 Task: Create a due date automation trigger when advanced on, the moment a card is due add fields with custom field "Resume" set to a date less than 1 days from now.
Action: Mouse moved to (903, 273)
Screenshot: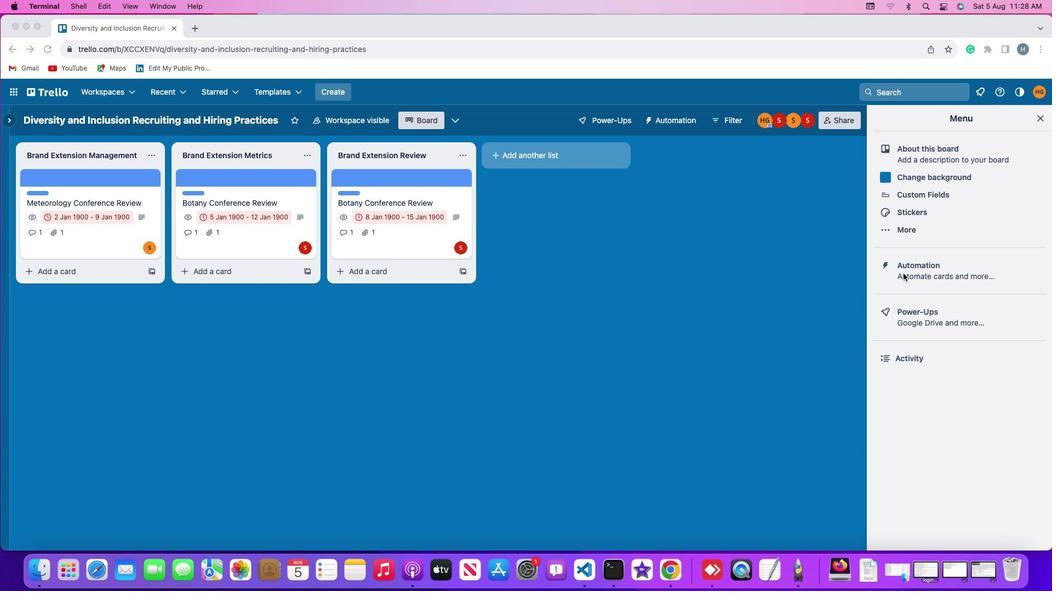 
Action: Mouse pressed left at (903, 273)
Screenshot: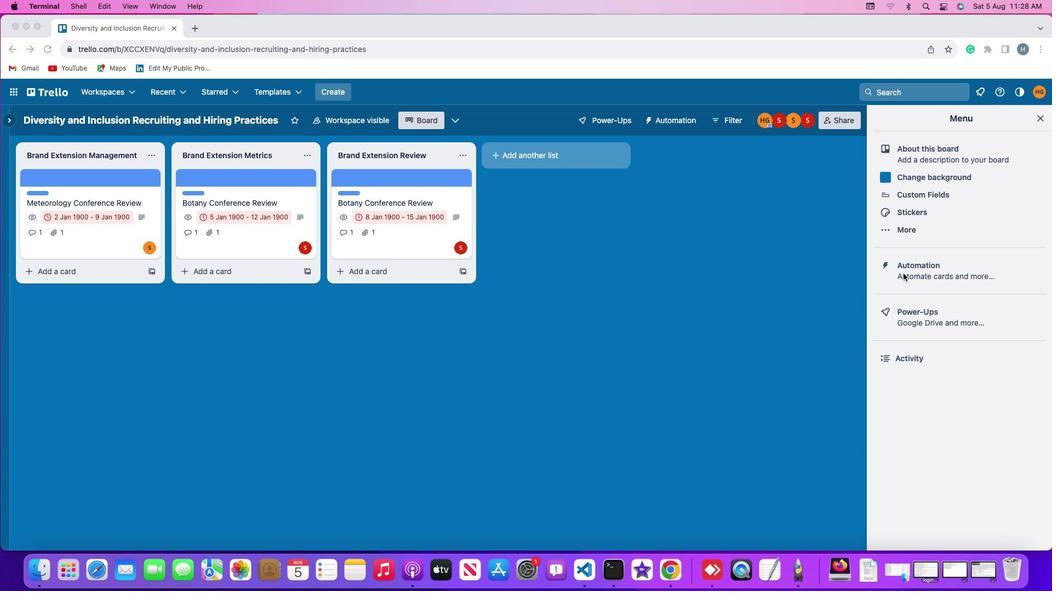 
Action: Mouse pressed left at (903, 273)
Screenshot: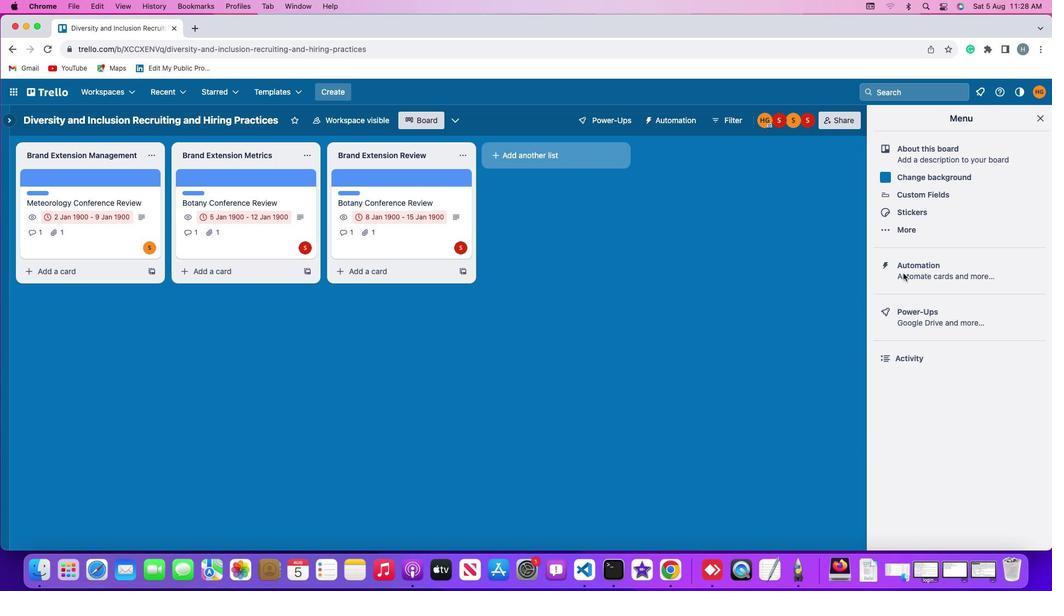 
Action: Mouse moved to (54, 254)
Screenshot: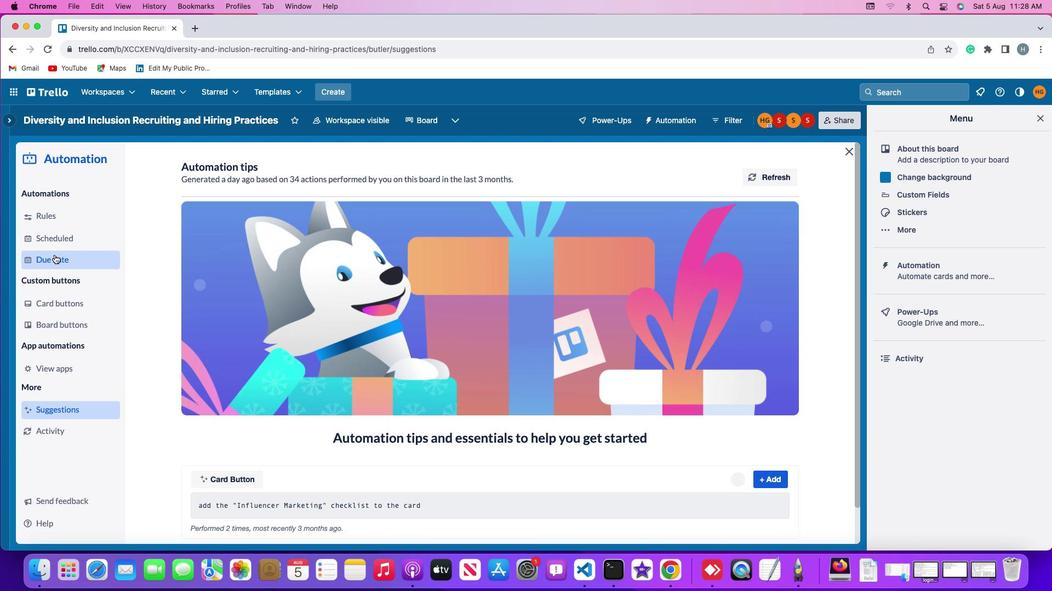
Action: Mouse pressed left at (54, 254)
Screenshot: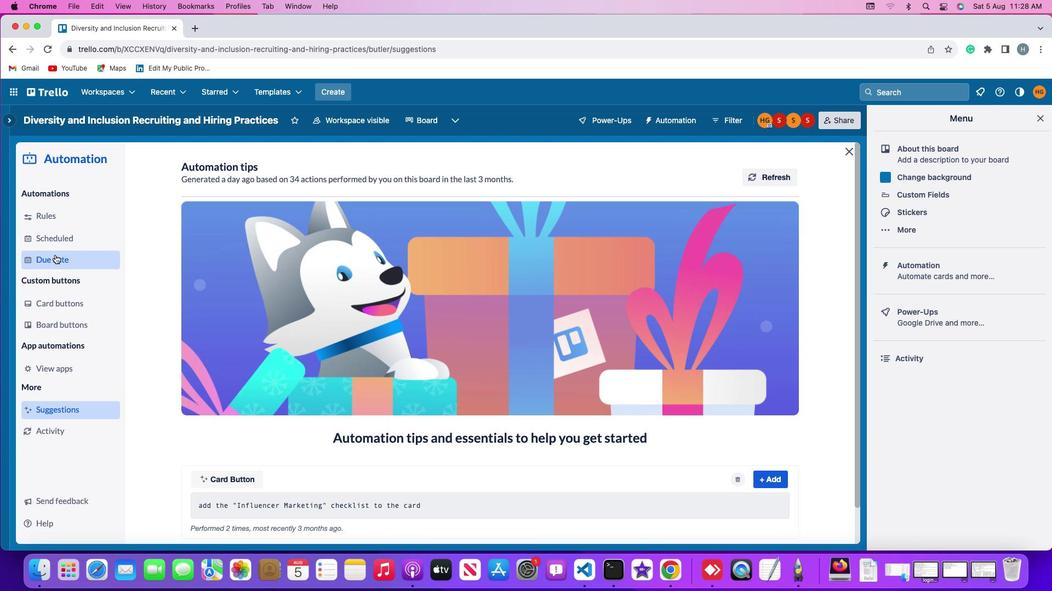 
Action: Mouse moved to (750, 170)
Screenshot: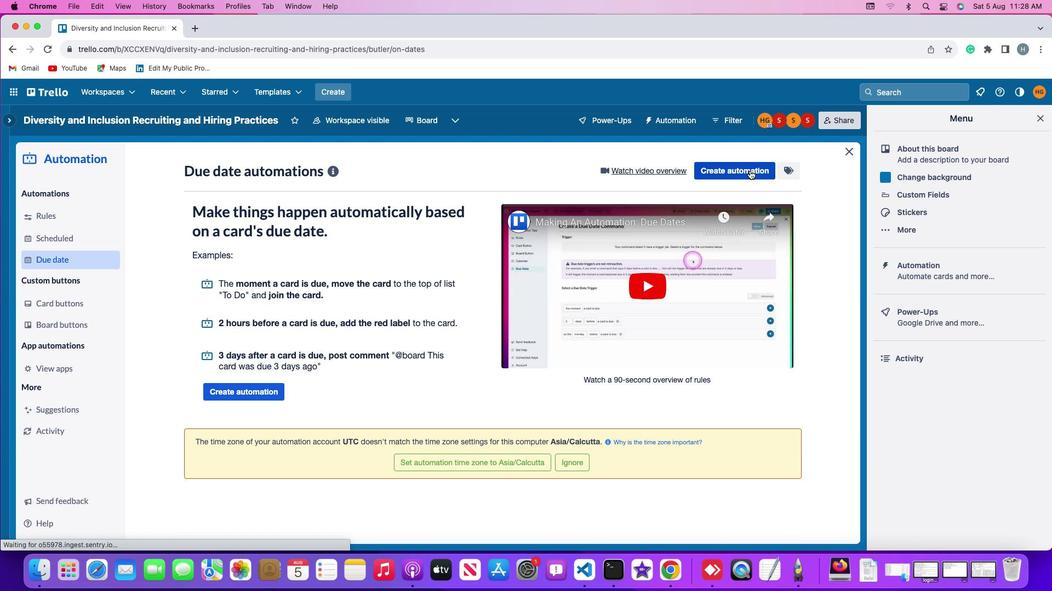 
Action: Mouse pressed left at (750, 170)
Screenshot: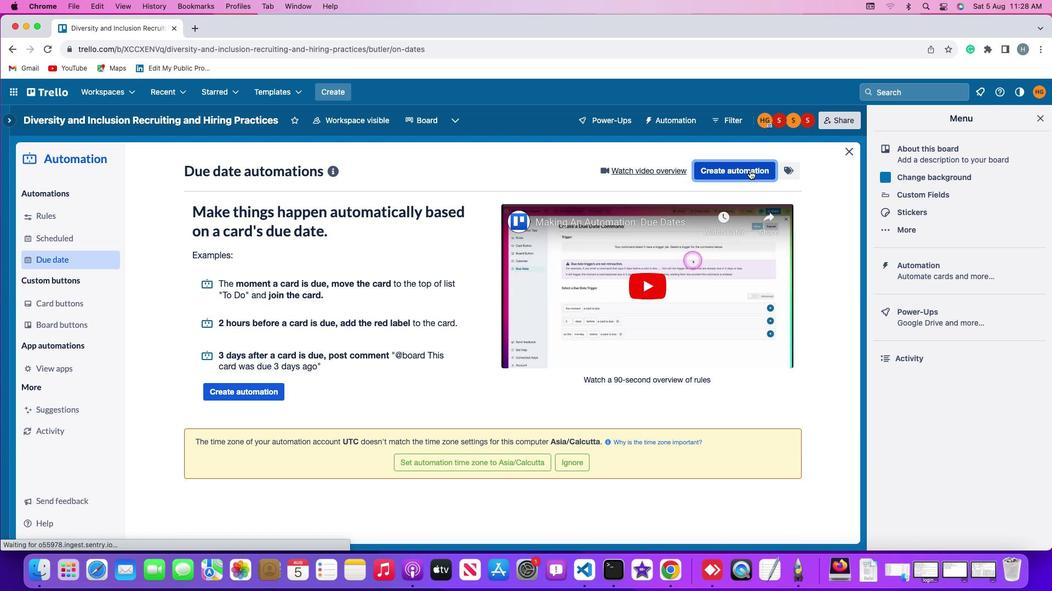 
Action: Mouse moved to (460, 276)
Screenshot: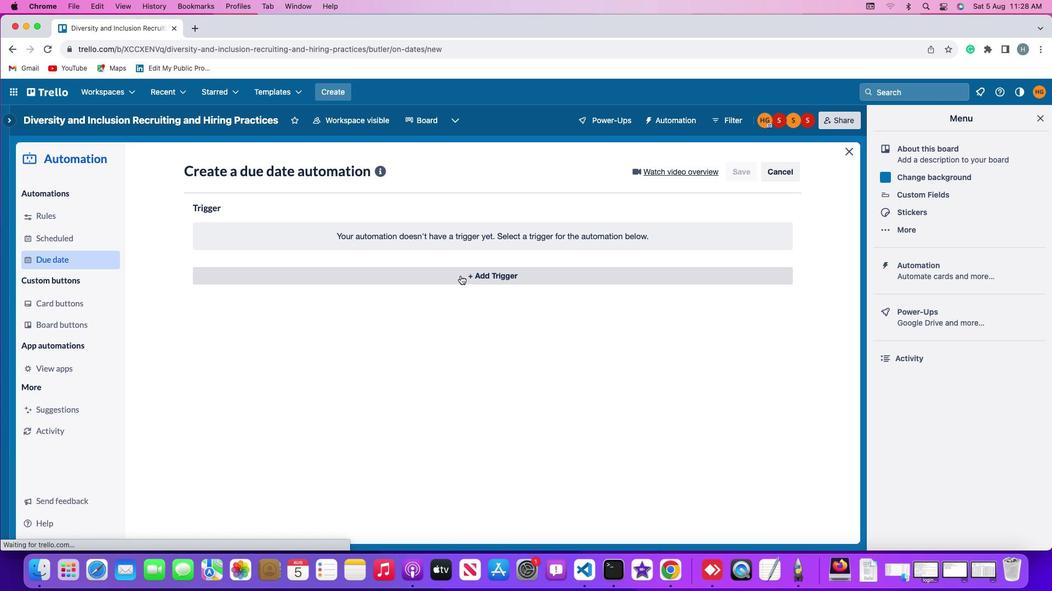 
Action: Mouse pressed left at (460, 276)
Screenshot: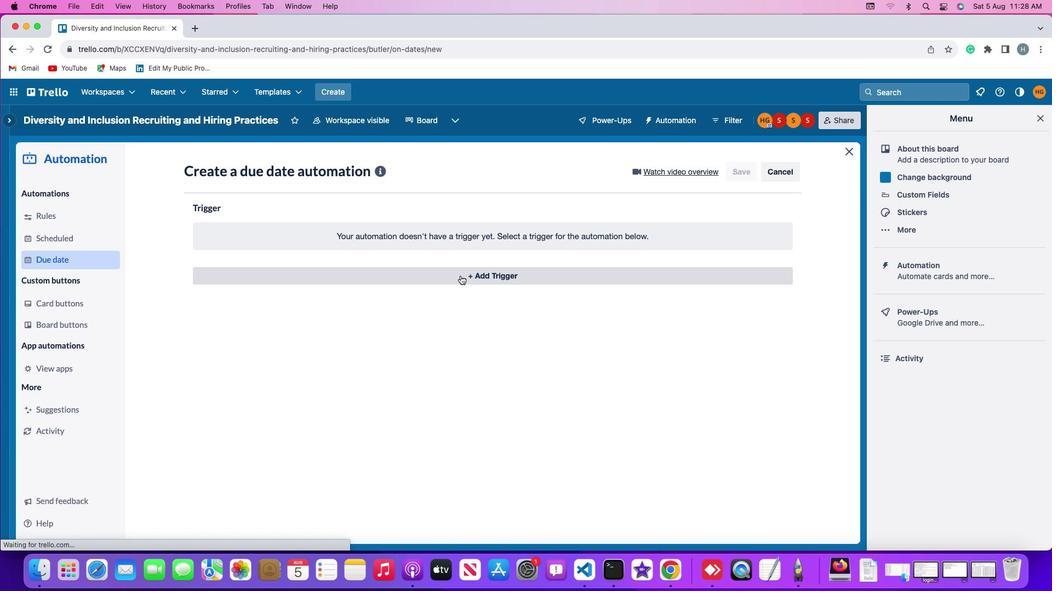 
Action: Mouse moved to (237, 400)
Screenshot: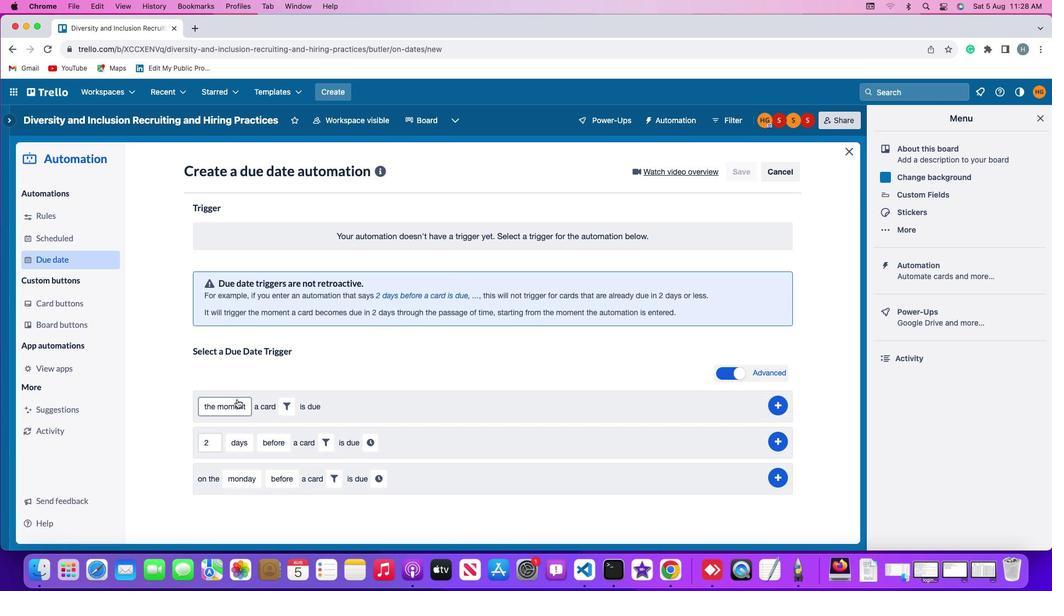
Action: Mouse pressed left at (237, 400)
Screenshot: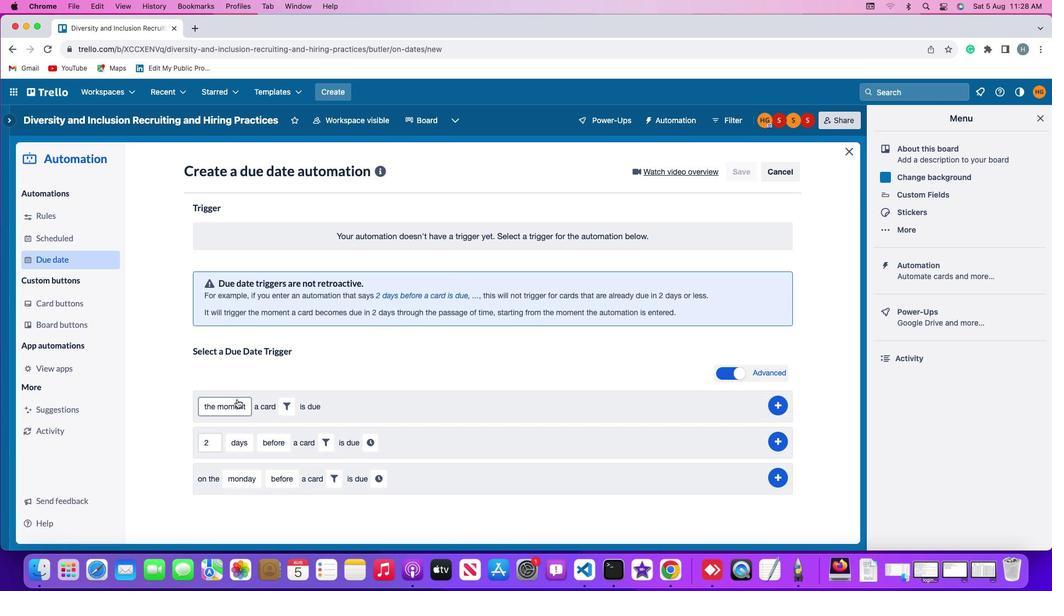 
Action: Mouse moved to (236, 423)
Screenshot: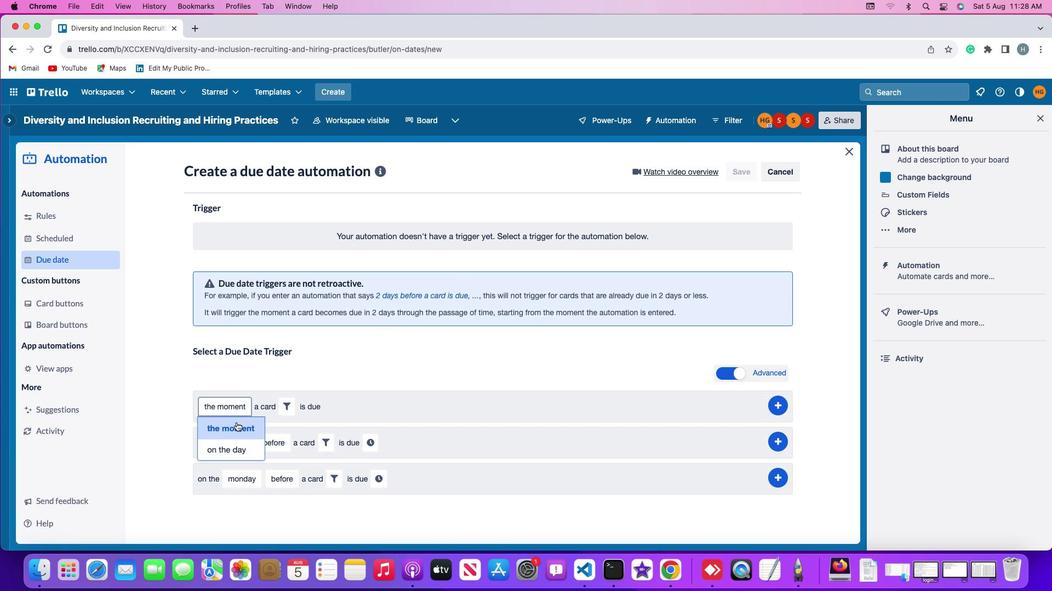 
Action: Mouse pressed left at (236, 423)
Screenshot: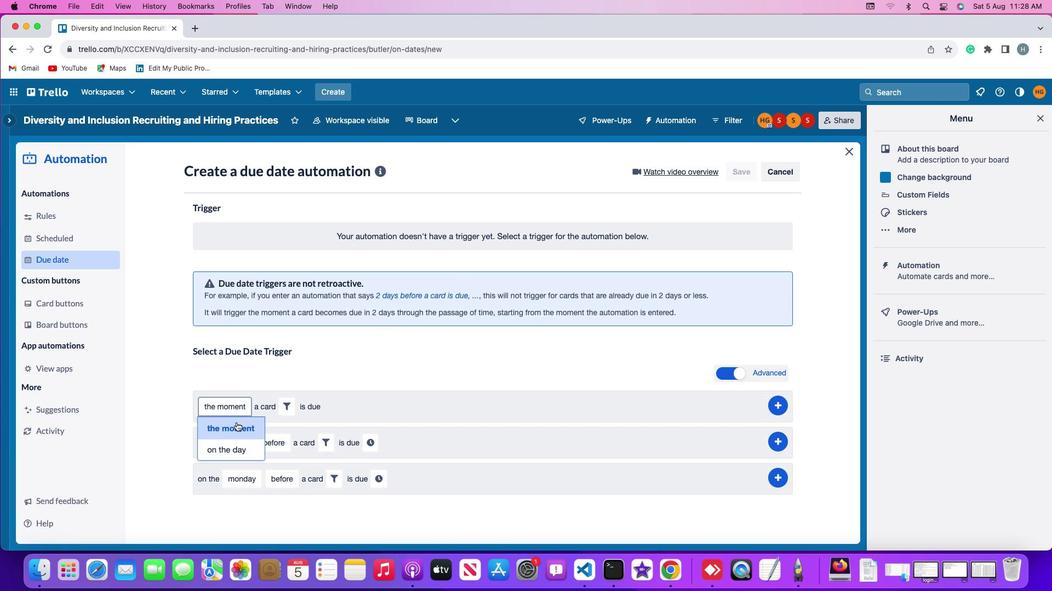 
Action: Mouse moved to (290, 405)
Screenshot: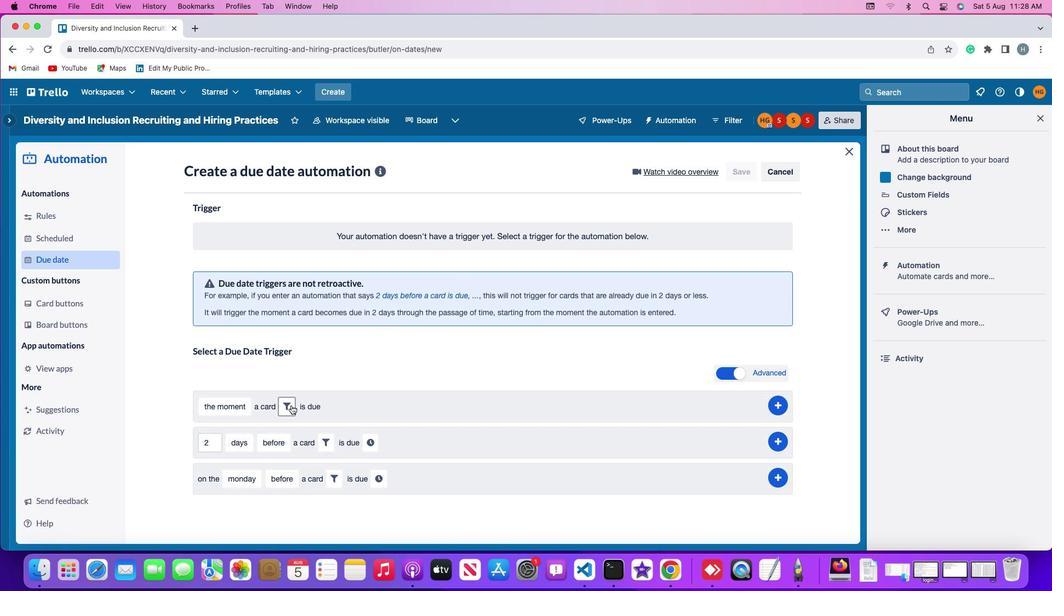 
Action: Mouse pressed left at (290, 405)
Screenshot: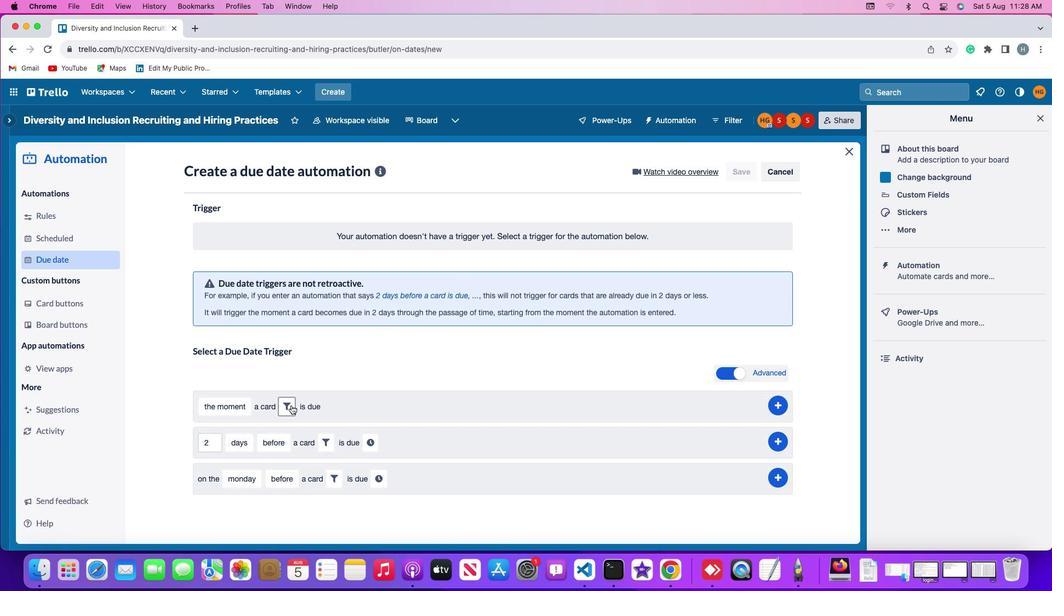 
Action: Mouse moved to (472, 437)
Screenshot: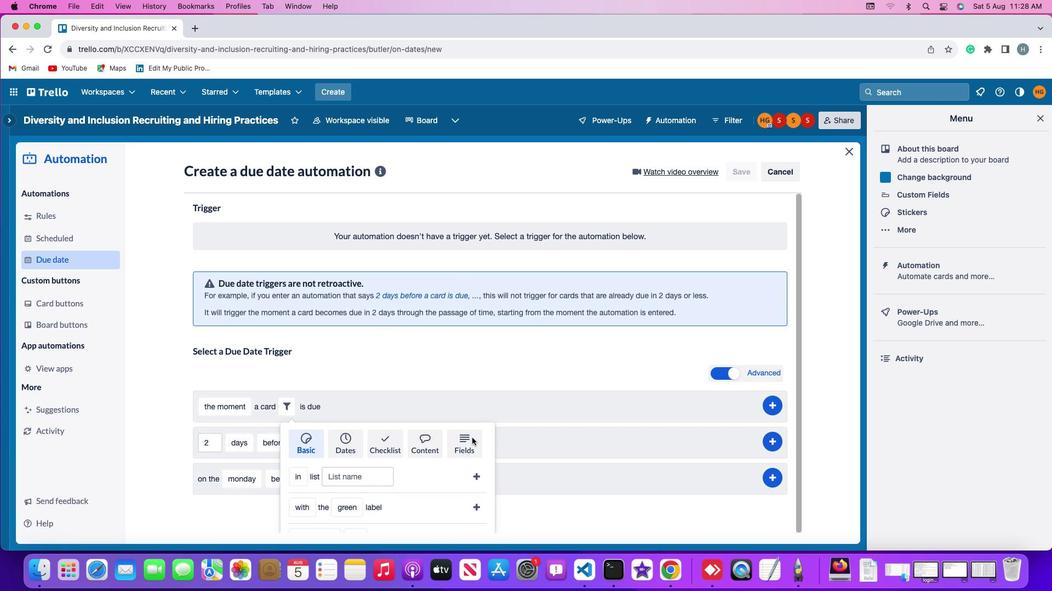 
Action: Mouse pressed left at (472, 437)
Screenshot: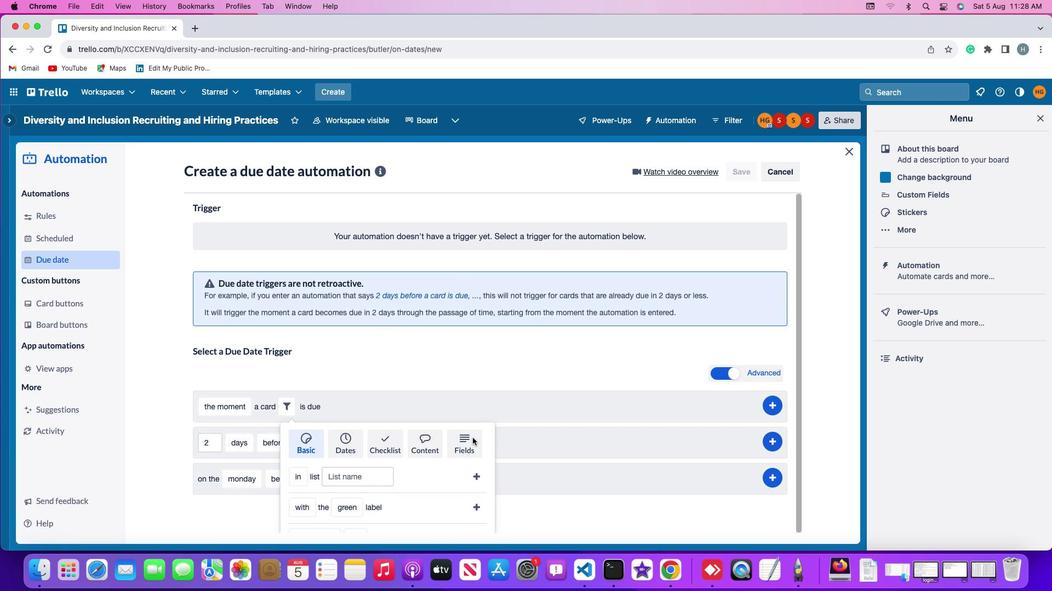 
Action: Mouse moved to (458, 444)
Screenshot: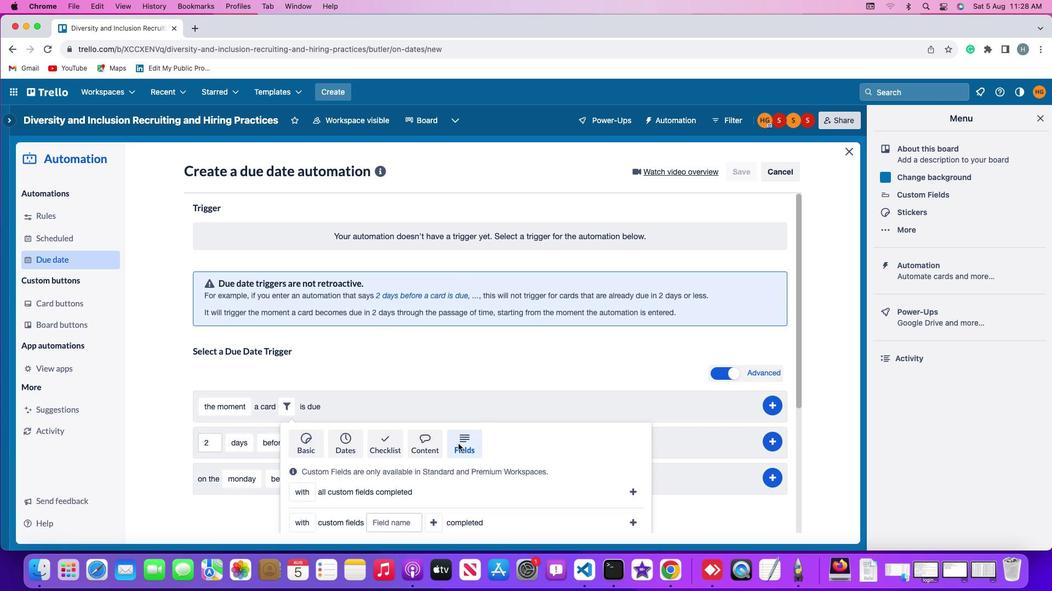 
Action: Mouse scrolled (458, 444) with delta (0, 0)
Screenshot: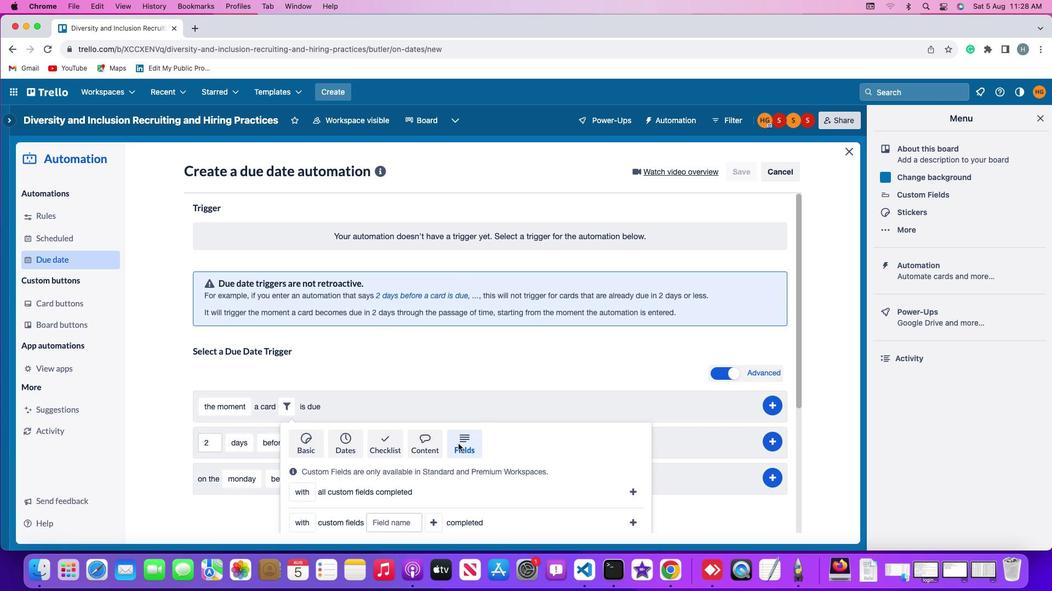 
Action: Mouse scrolled (458, 444) with delta (0, 0)
Screenshot: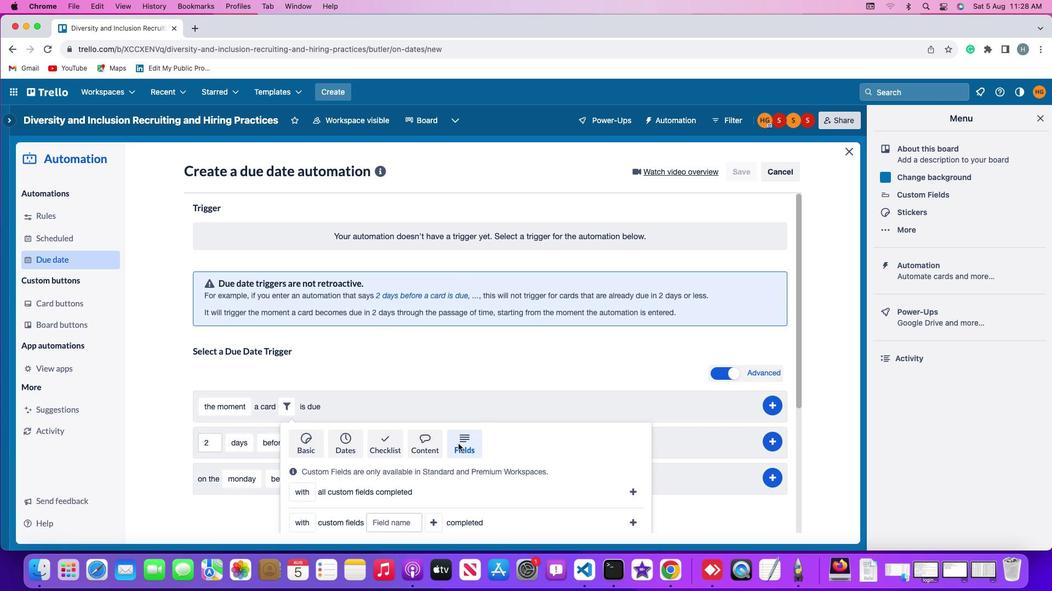 
Action: Mouse scrolled (458, 444) with delta (0, -1)
Screenshot: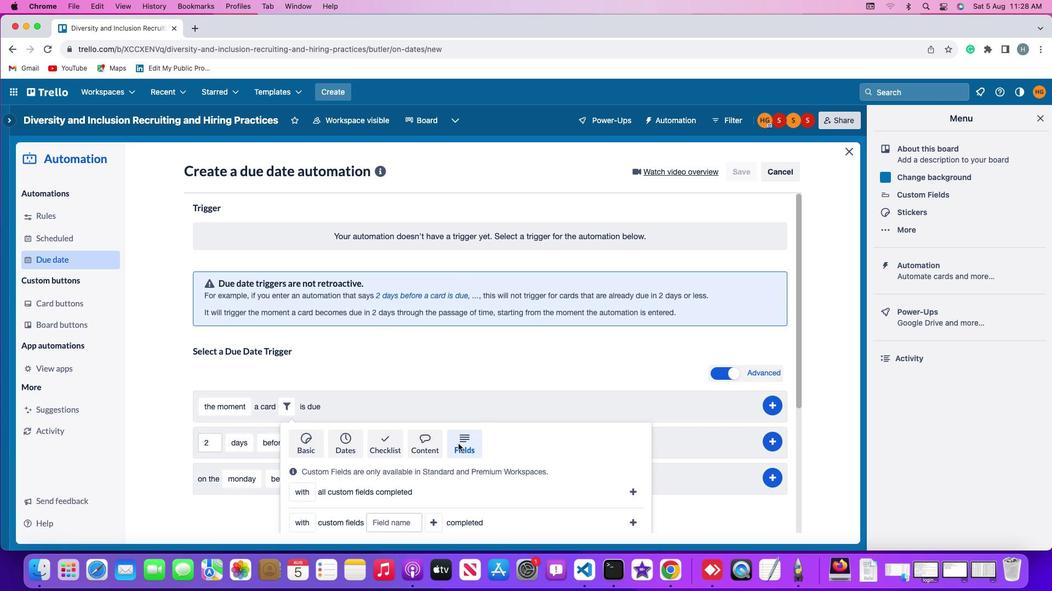 
Action: Mouse scrolled (458, 444) with delta (0, -2)
Screenshot: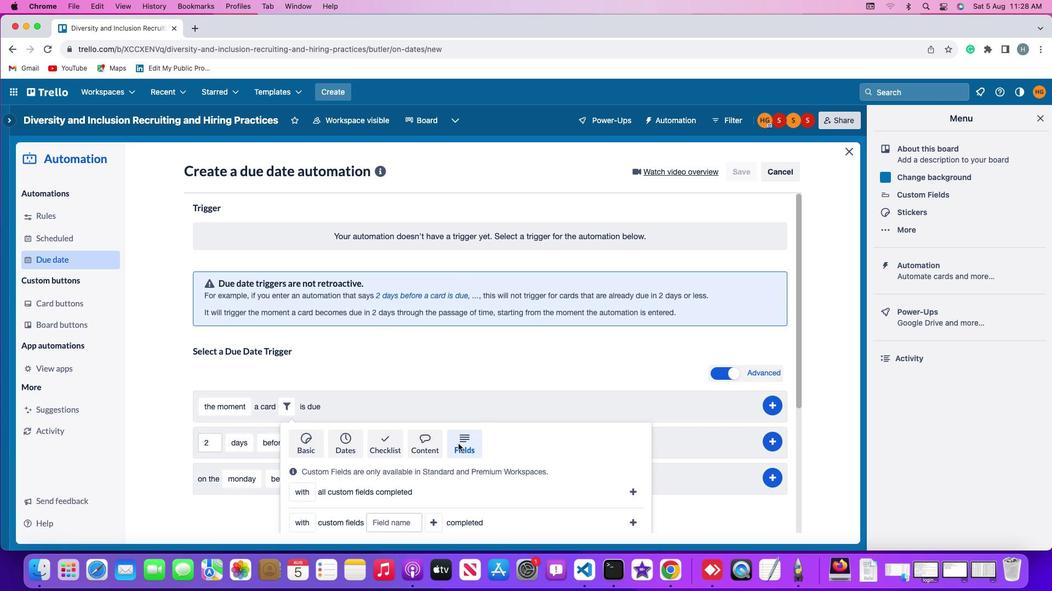 
Action: Mouse scrolled (458, 444) with delta (0, -3)
Screenshot: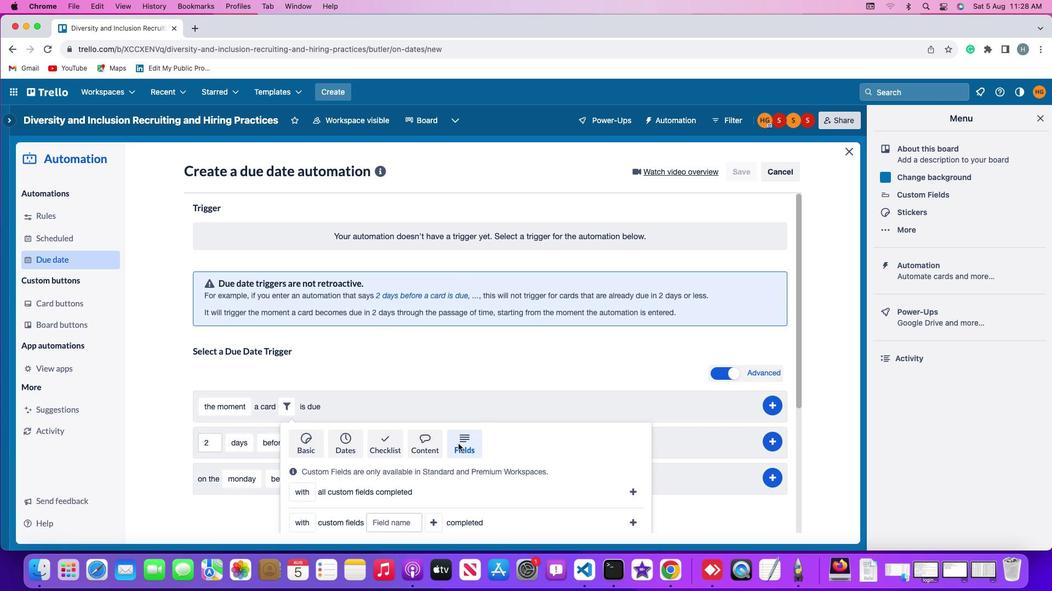 
Action: Mouse scrolled (458, 444) with delta (0, -3)
Screenshot: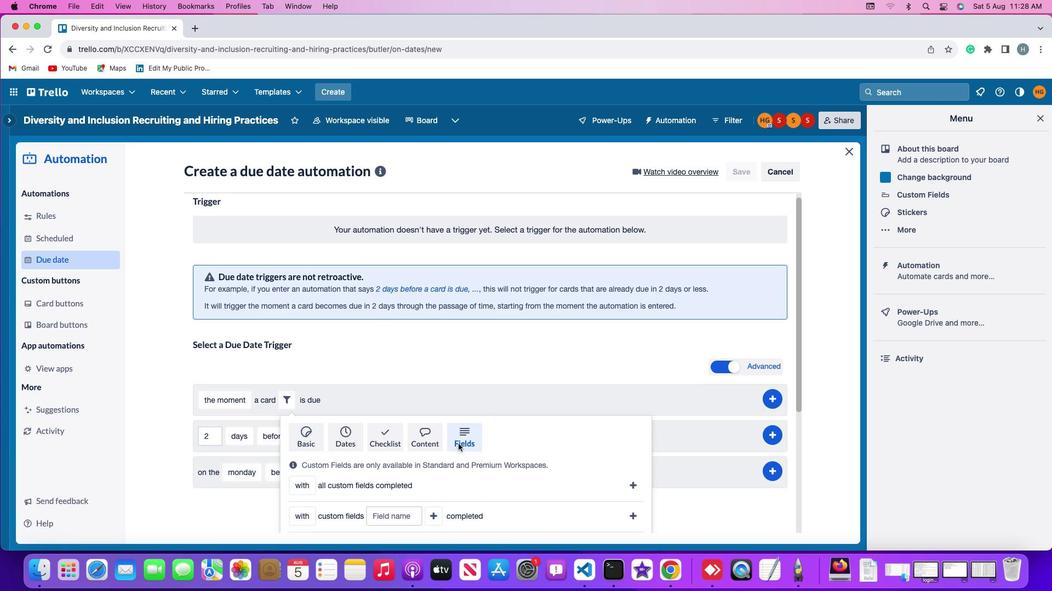 
Action: Mouse scrolled (458, 444) with delta (0, -3)
Screenshot: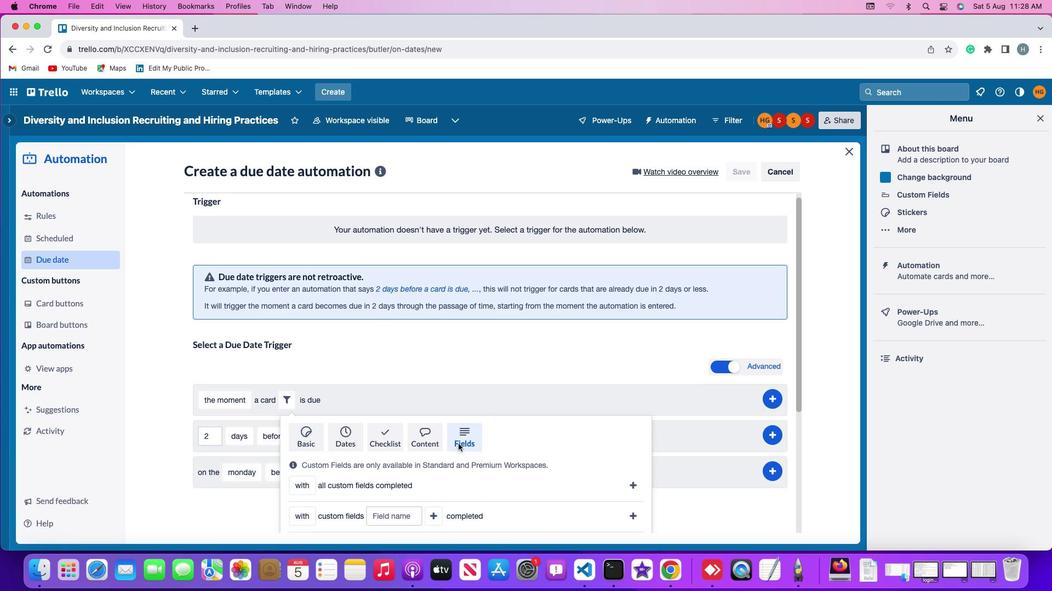 
Action: Mouse scrolled (458, 444) with delta (0, 0)
Screenshot: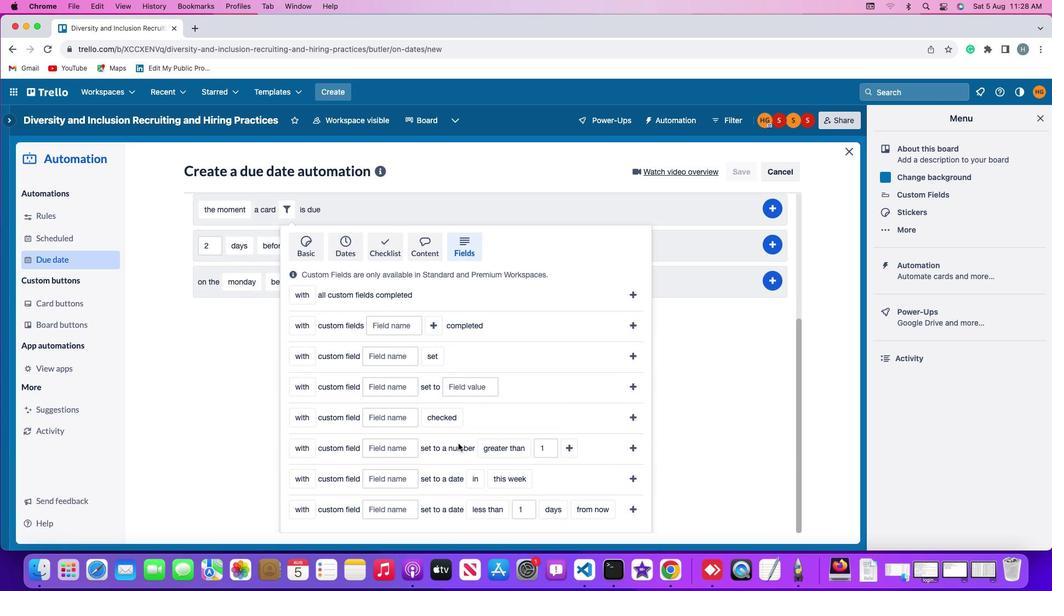 
Action: Mouse scrolled (458, 444) with delta (0, 0)
Screenshot: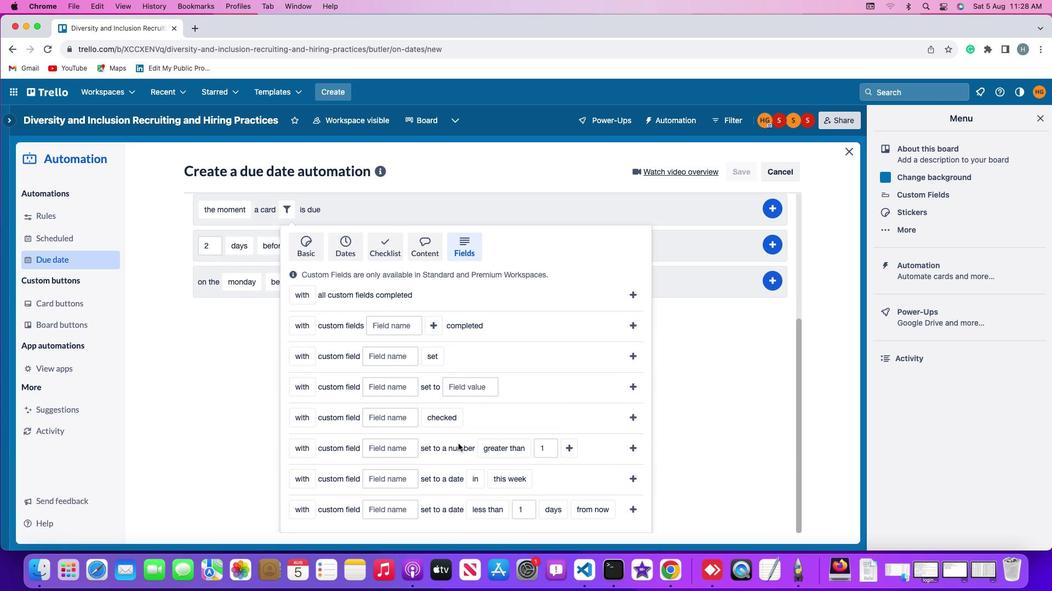 
Action: Mouse scrolled (458, 444) with delta (0, -1)
Screenshot: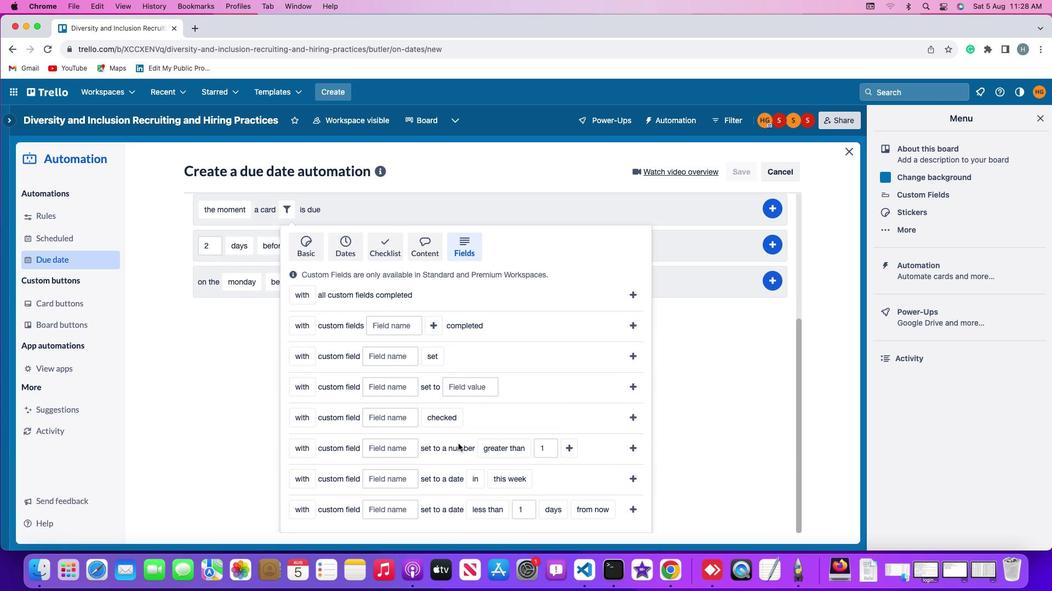 
Action: Mouse scrolled (458, 444) with delta (0, -2)
Screenshot: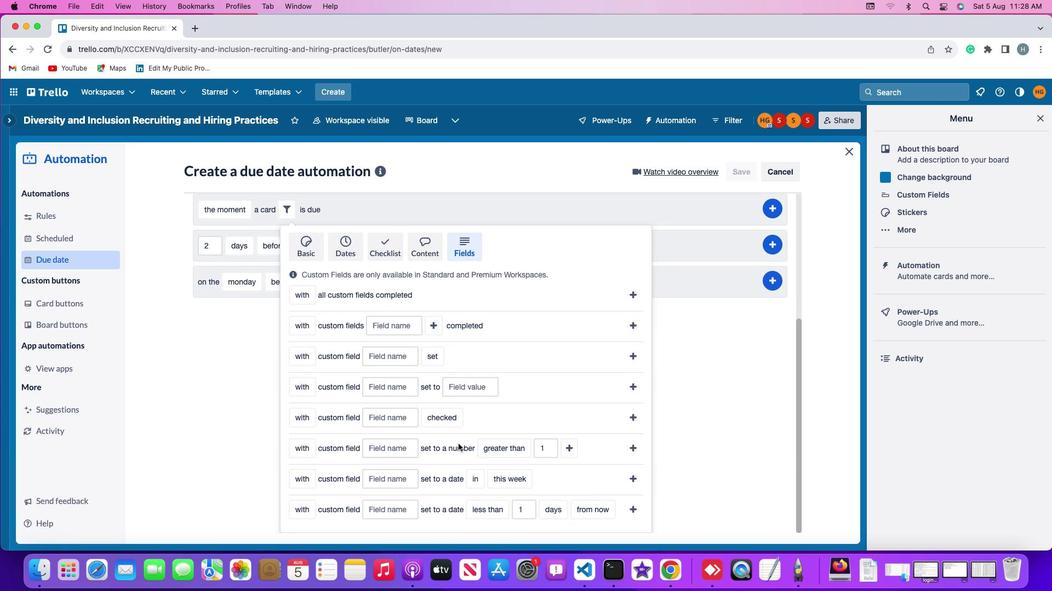 
Action: Mouse scrolled (458, 444) with delta (0, -3)
Screenshot: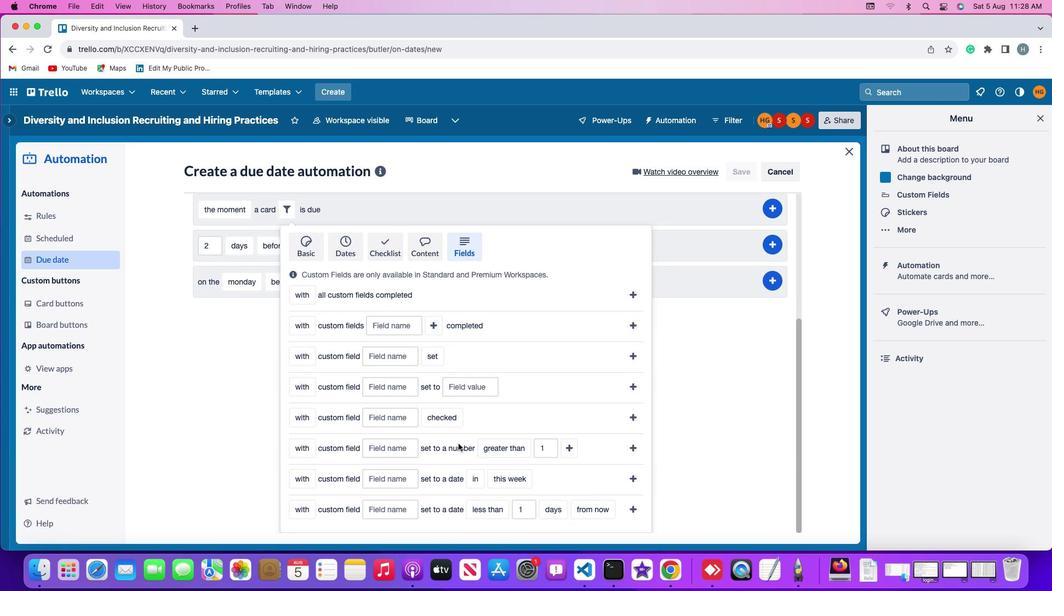 
Action: Mouse moved to (298, 509)
Screenshot: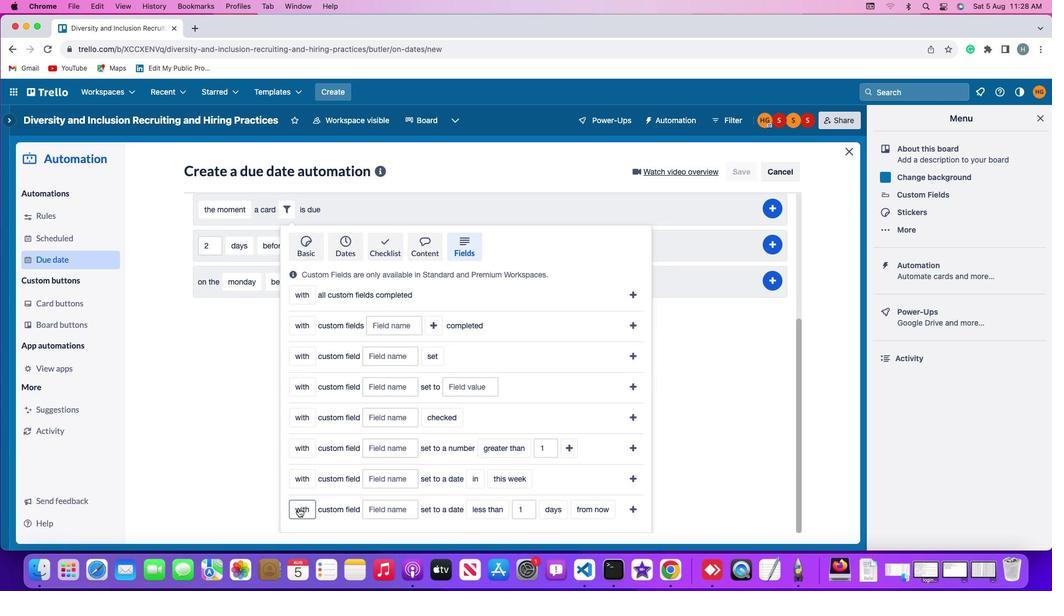 
Action: Mouse pressed left at (298, 509)
Screenshot: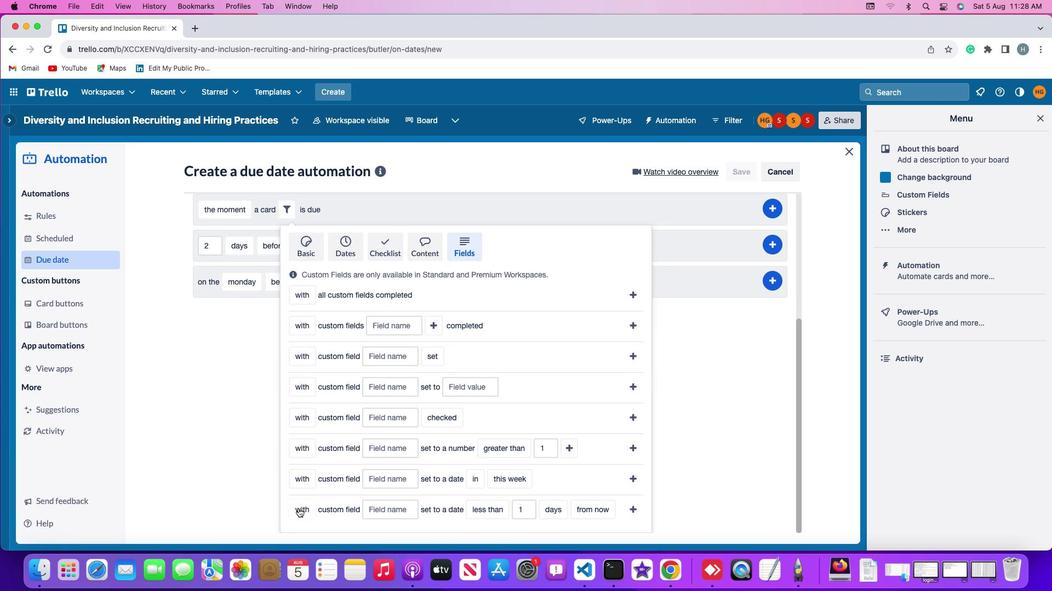 
Action: Mouse moved to (314, 463)
Screenshot: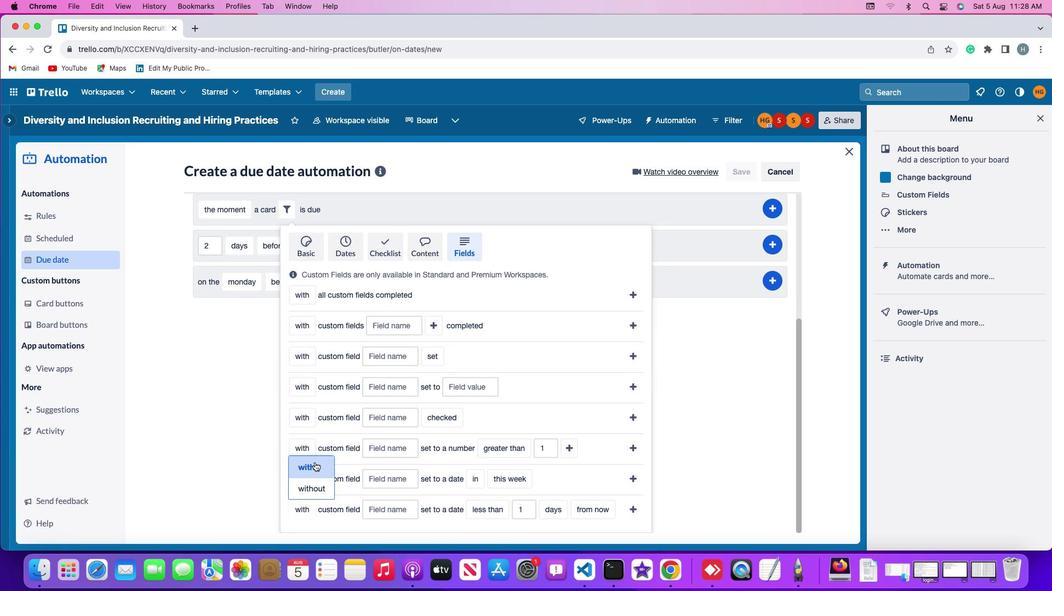 
Action: Mouse pressed left at (314, 463)
Screenshot: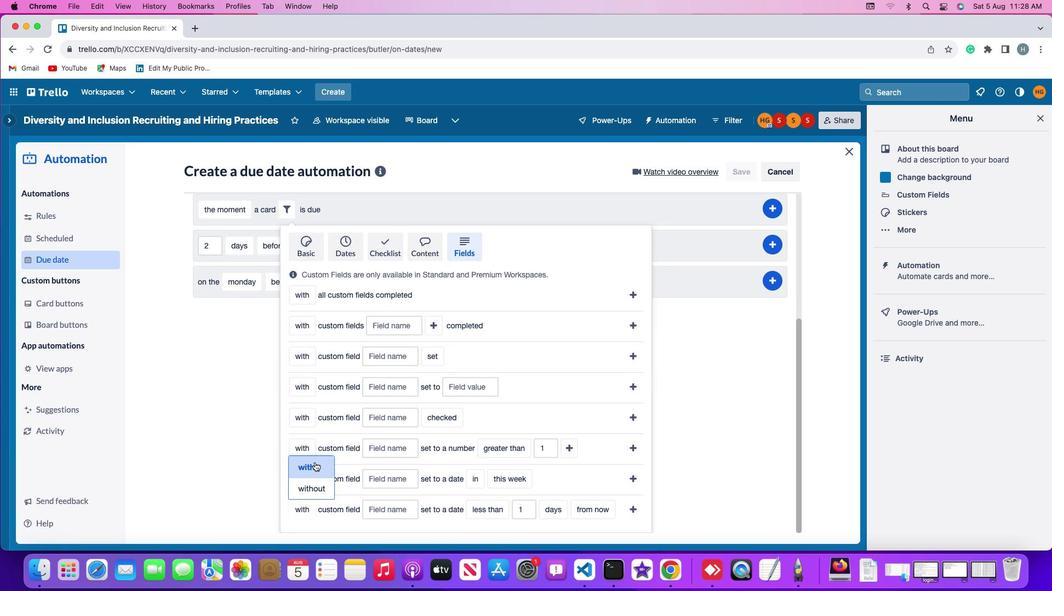 
Action: Mouse moved to (386, 513)
Screenshot: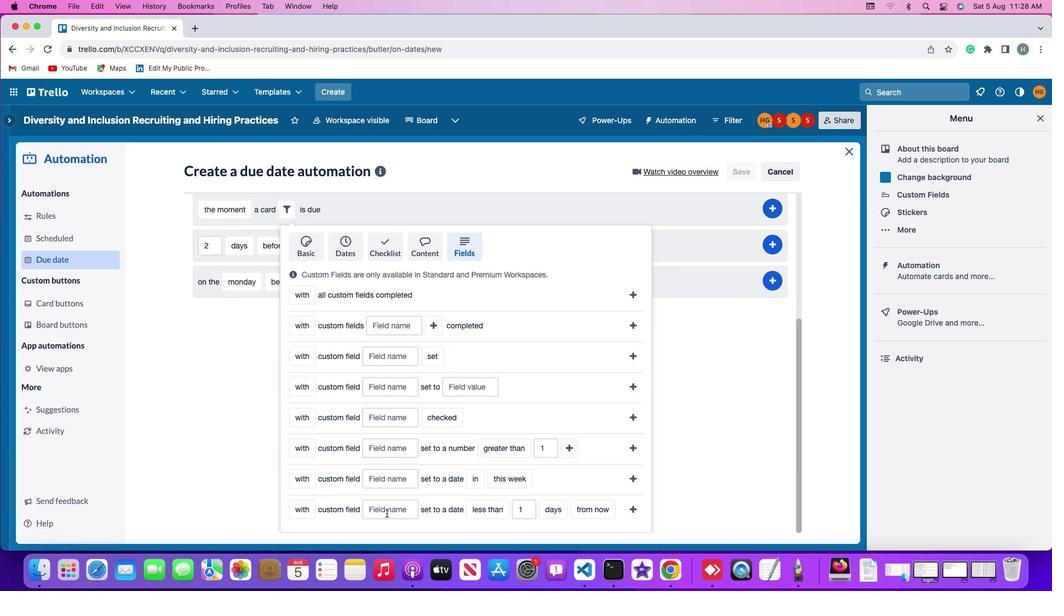 
Action: Mouse pressed left at (386, 513)
Screenshot: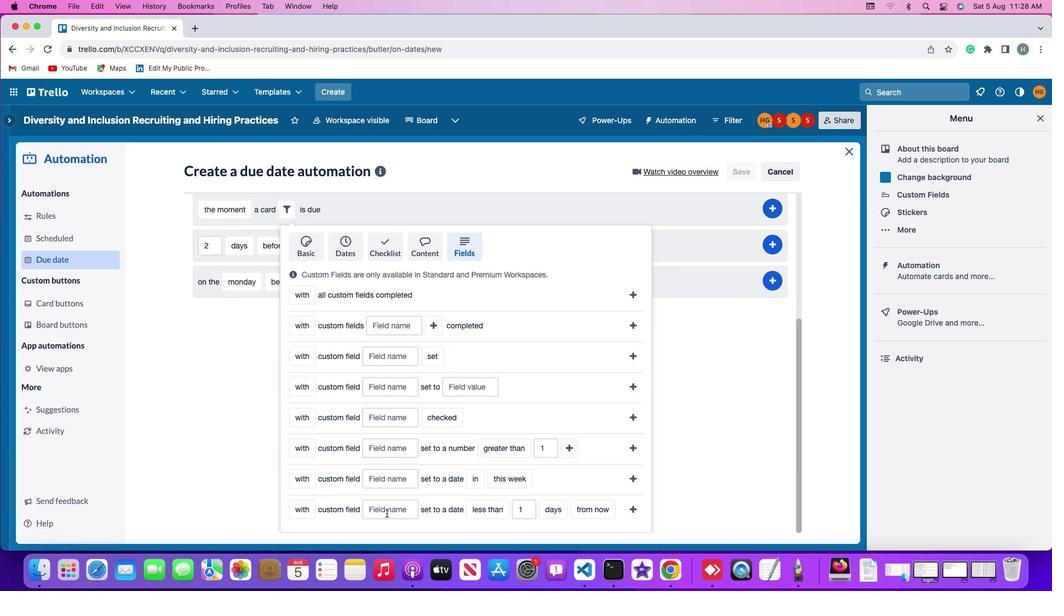 
Action: Mouse moved to (386, 513)
Screenshot: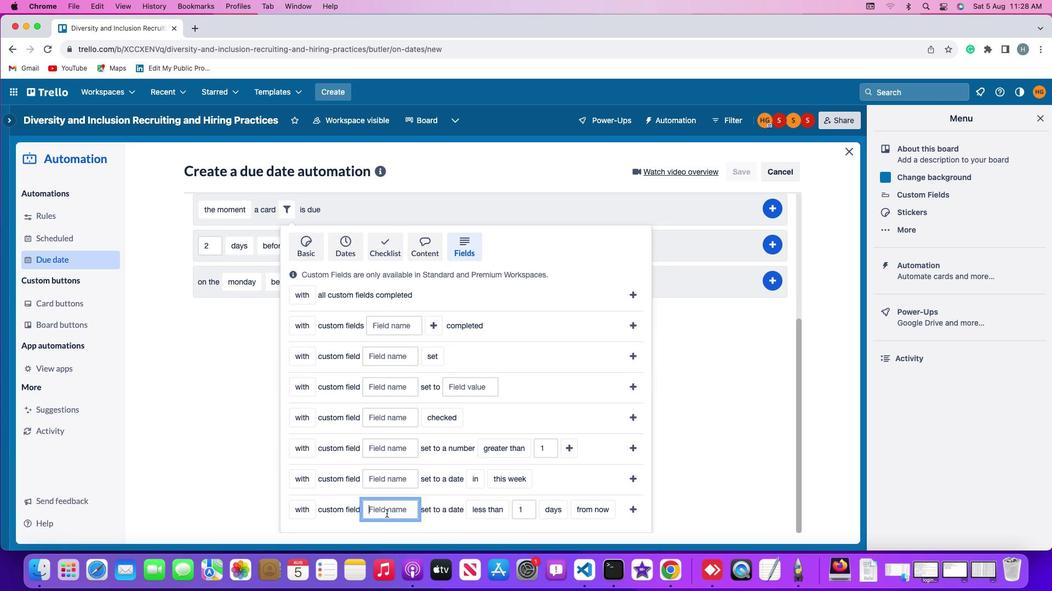 
Action: Key pressed Key.shift'R''e''s''u''m''e'
Screenshot: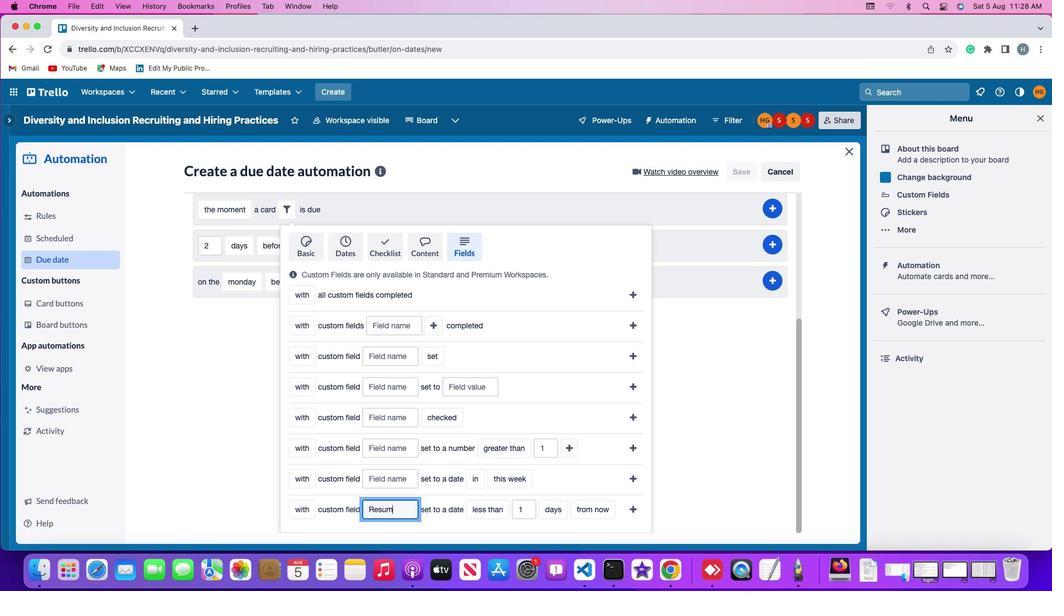 
Action: Mouse moved to (493, 509)
Screenshot: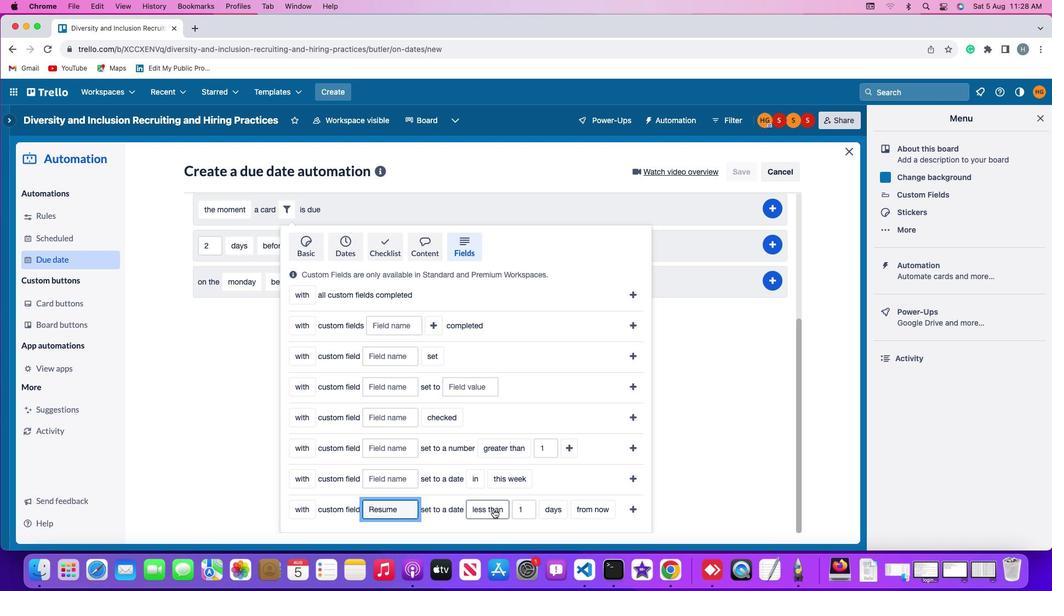 
Action: Mouse pressed left at (493, 509)
Screenshot: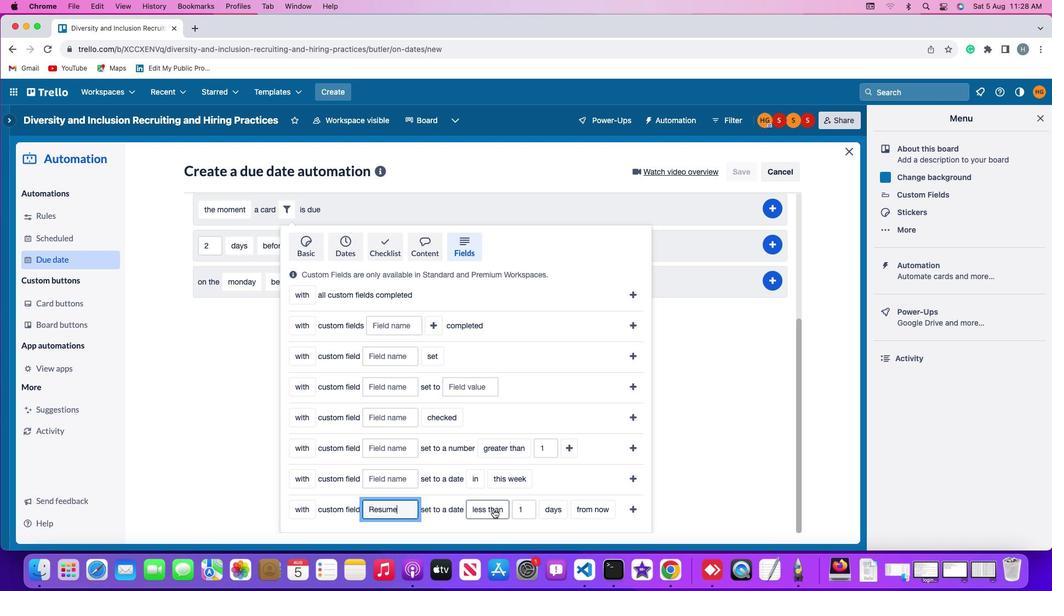
Action: Mouse moved to (488, 435)
Screenshot: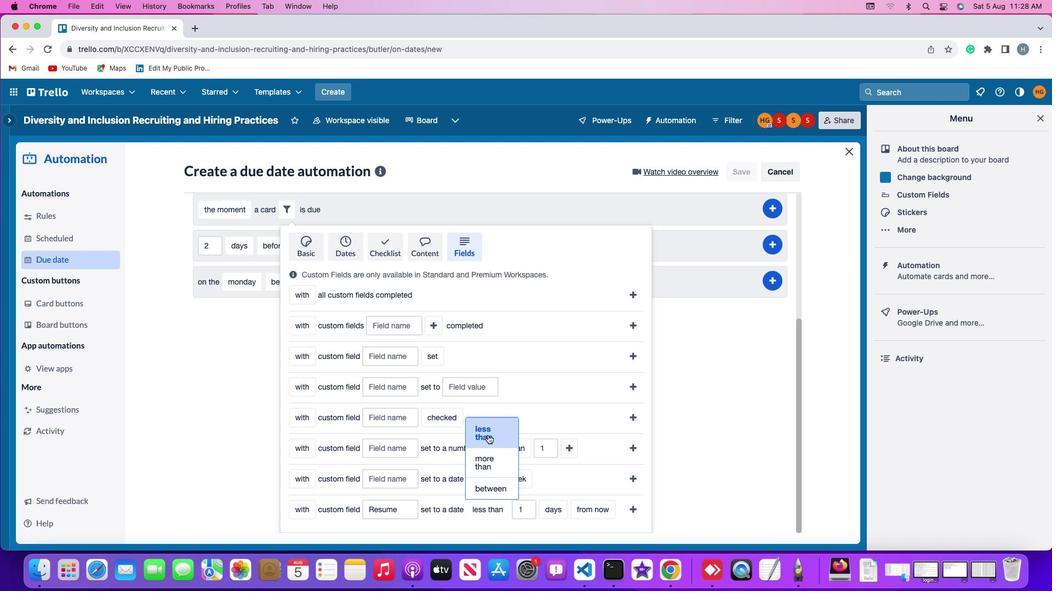 
Action: Mouse pressed left at (488, 435)
Screenshot: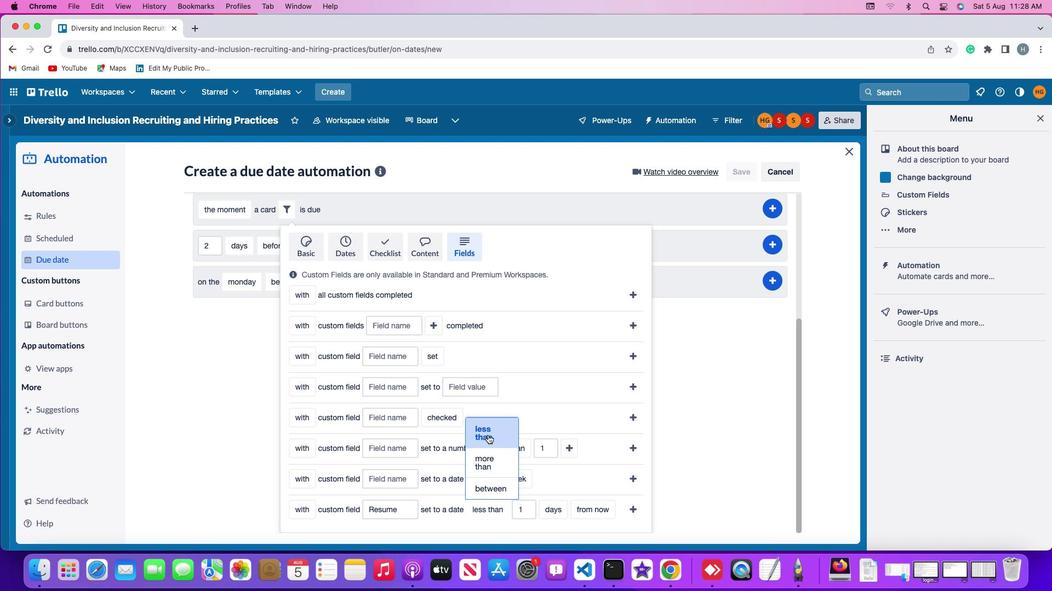 
Action: Mouse moved to (527, 508)
Screenshot: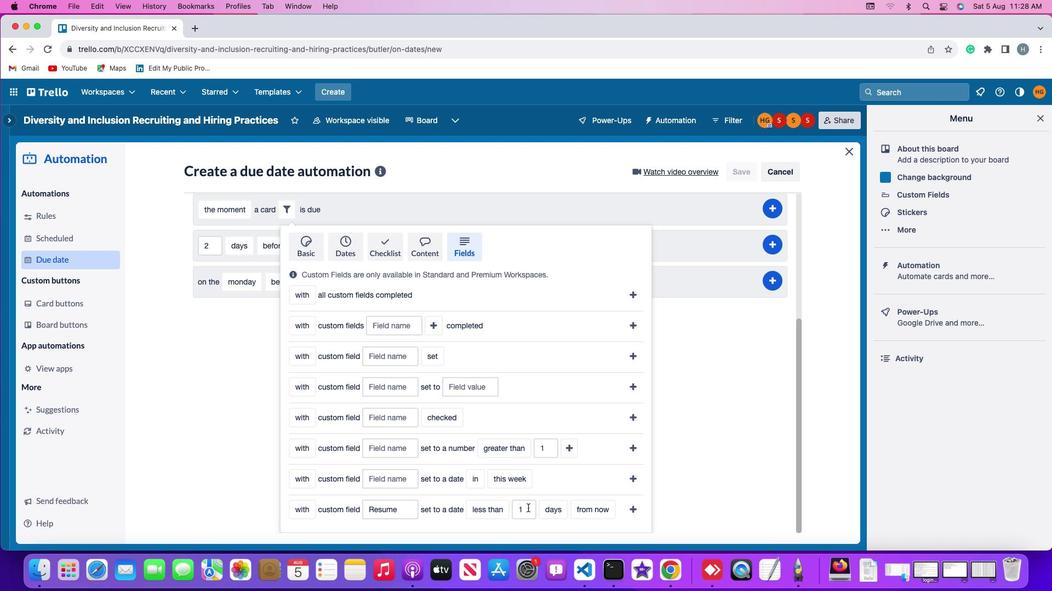 
Action: Mouse pressed left at (527, 508)
Screenshot: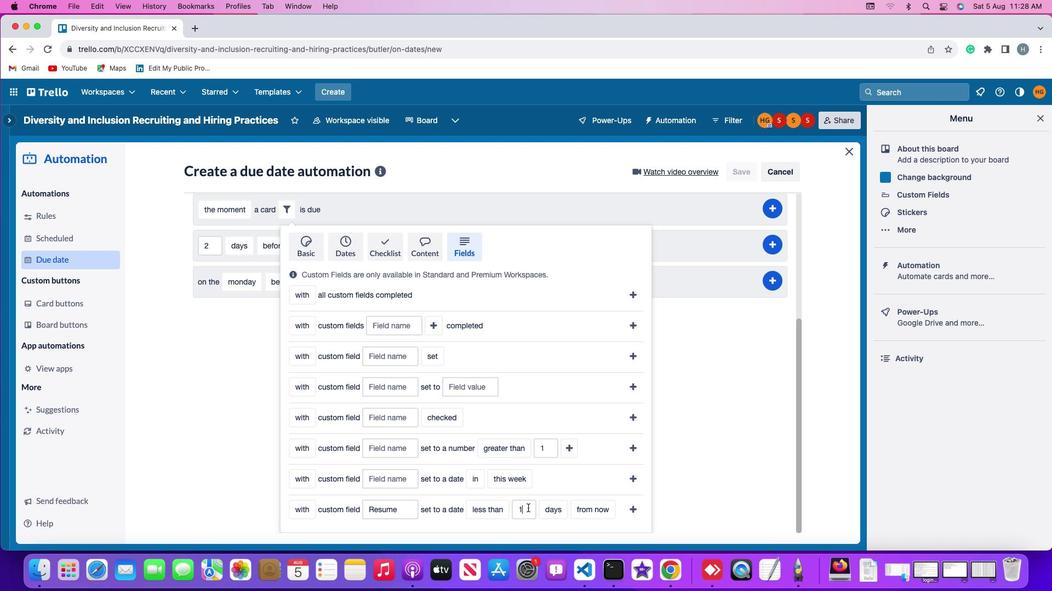 
Action: Key pressed Key.backspace'1'
Screenshot: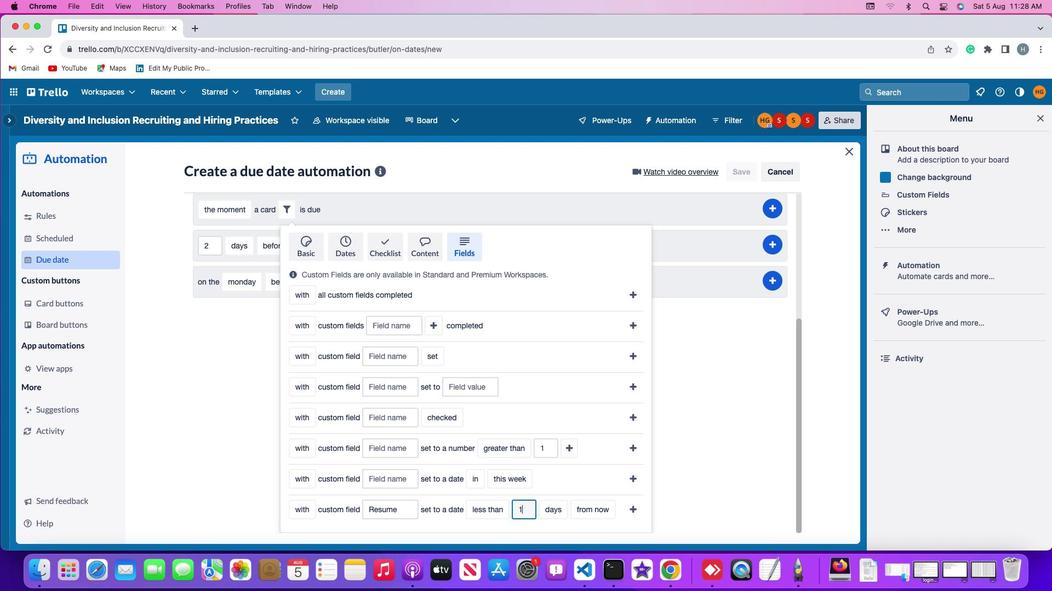 
Action: Mouse moved to (559, 509)
Screenshot: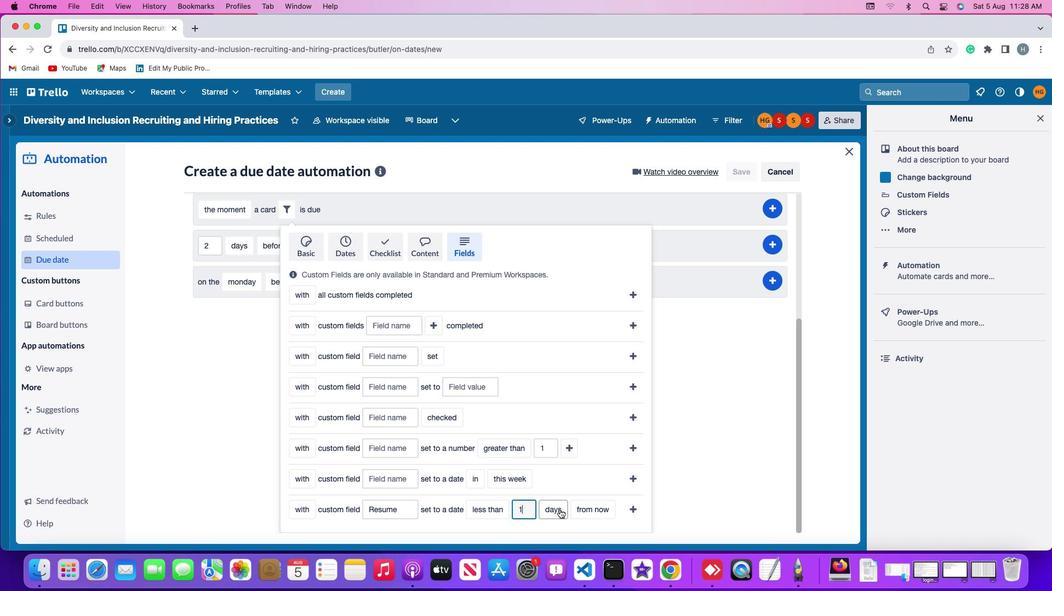 
Action: Mouse pressed left at (559, 509)
Screenshot: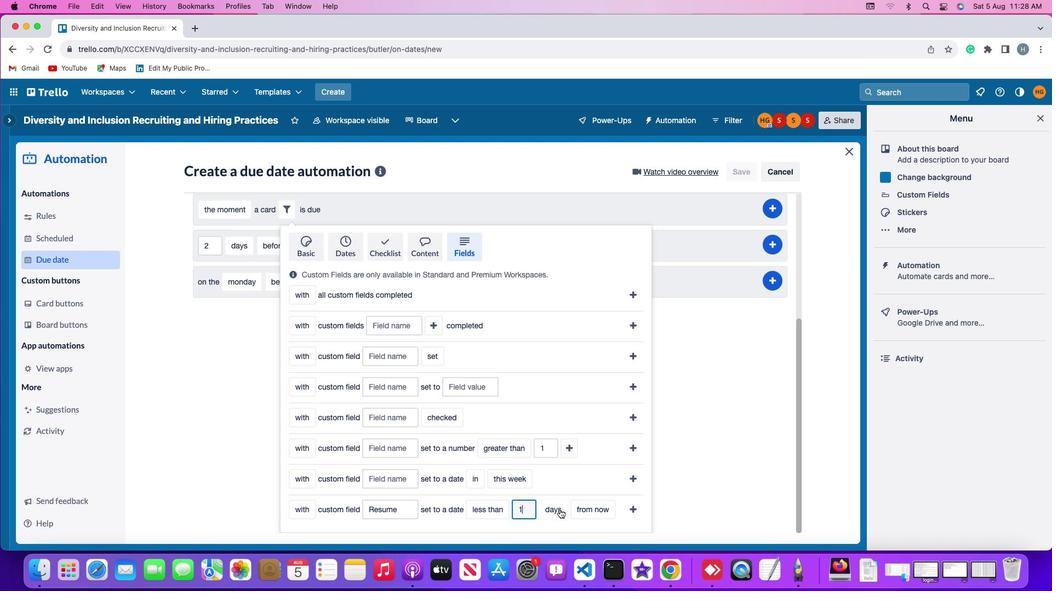
Action: Mouse moved to (564, 468)
Screenshot: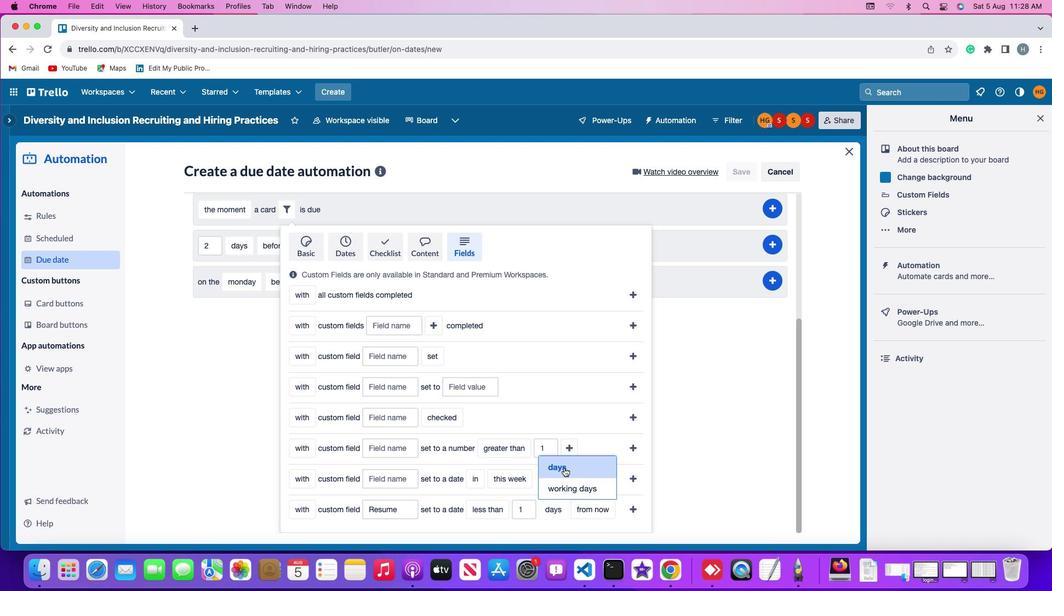 
Action: Mouse pressed left at (564, 468)
Screenshot: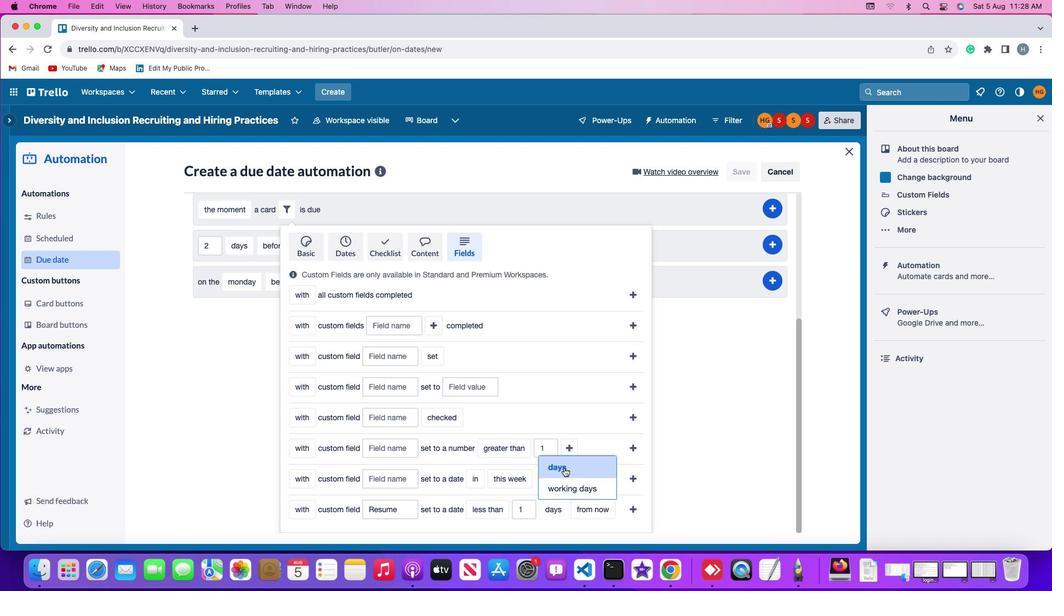 
Action: Mouse moved to (600, 510)
Screenshot: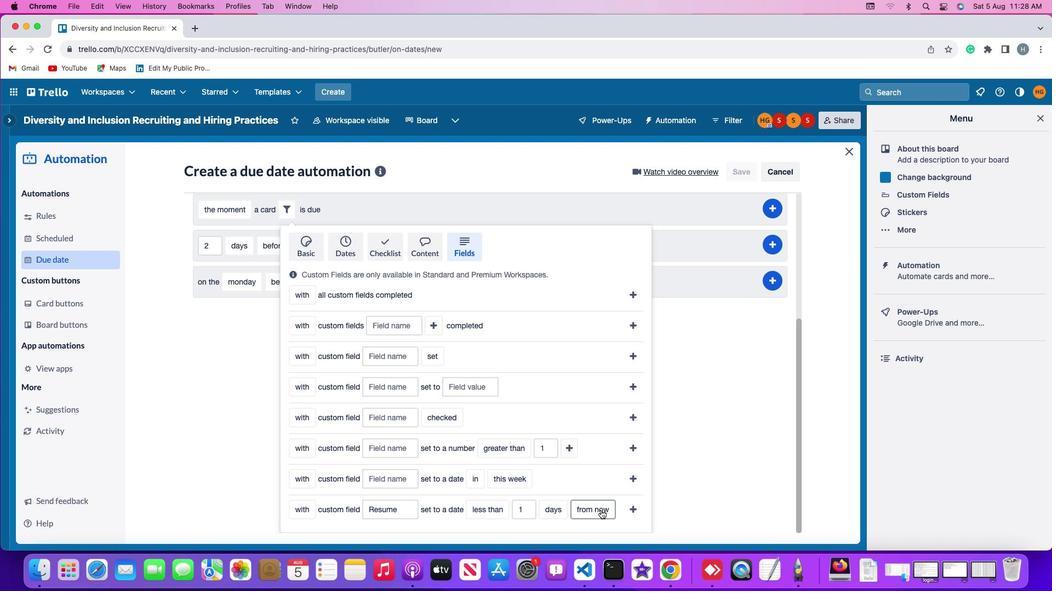 
Action: Mouse pressed left at (600, 510)
Screenshot: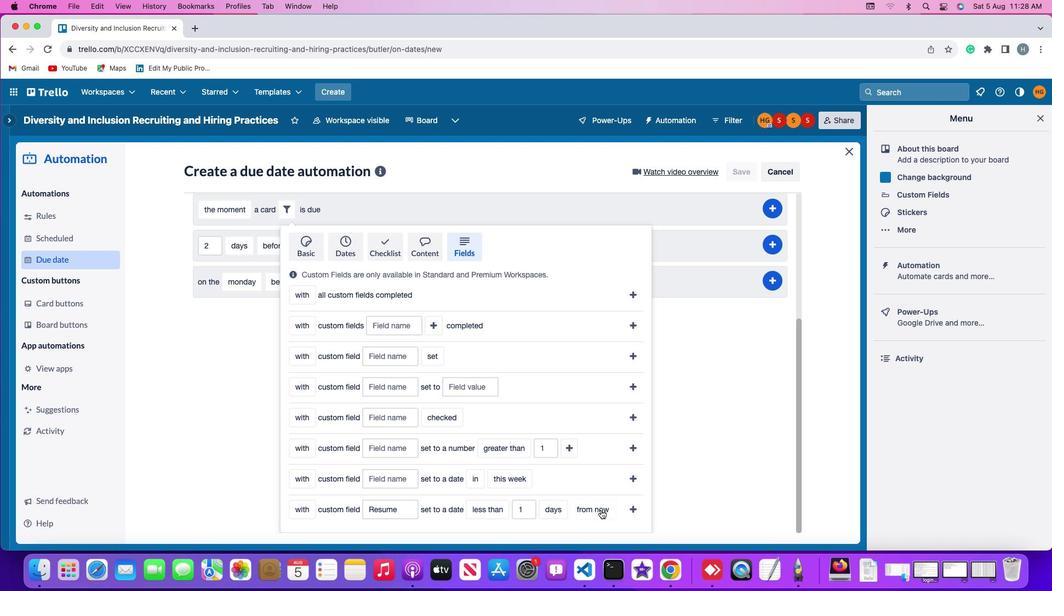 
Action: Mouse moved to (594, 463)
Screenshot: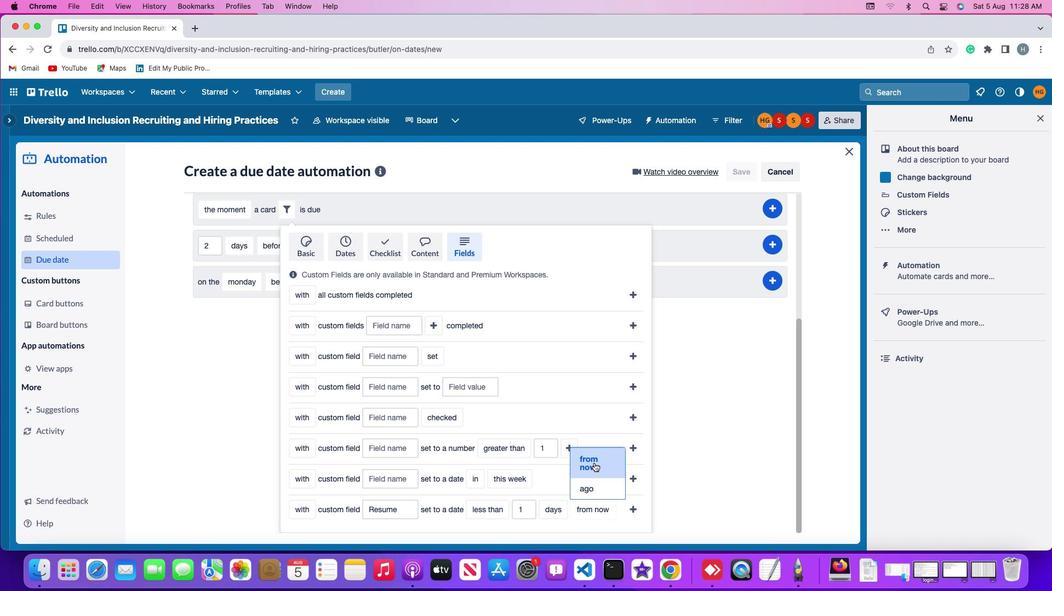 
Action: Mouse pressed left at (594, 463)
Screenshot: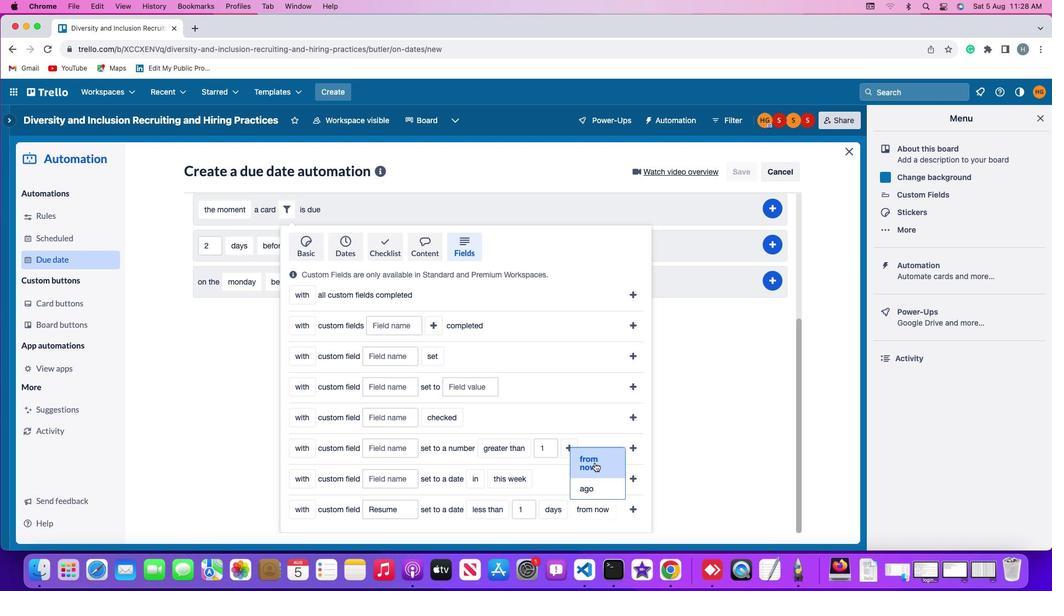 
Action: Mouse moved to (635, 510)
Screenshot: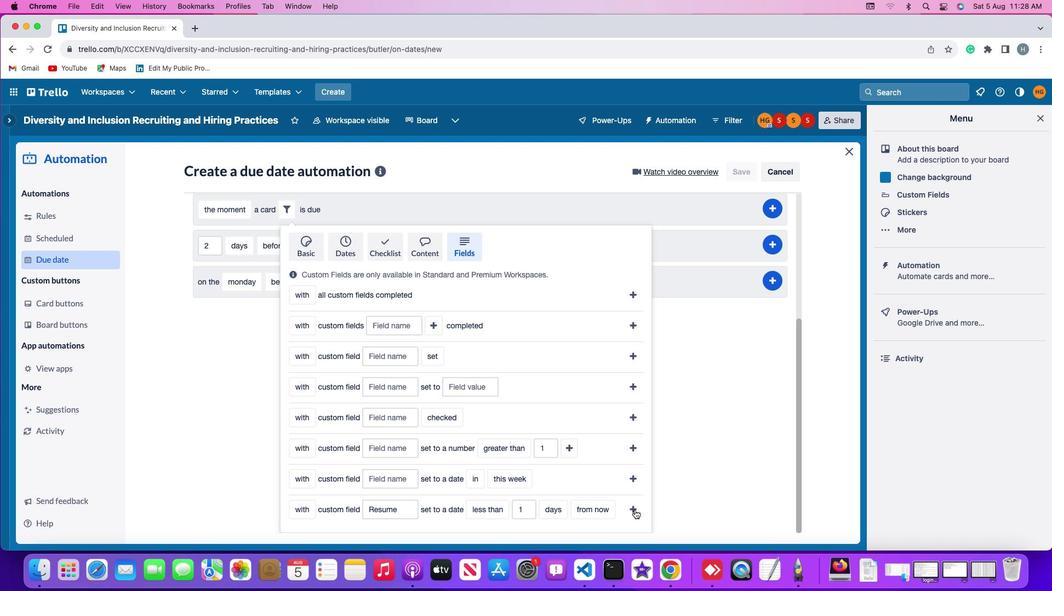 
Action: Mouse pressed left at (635, 510)
Screenshot: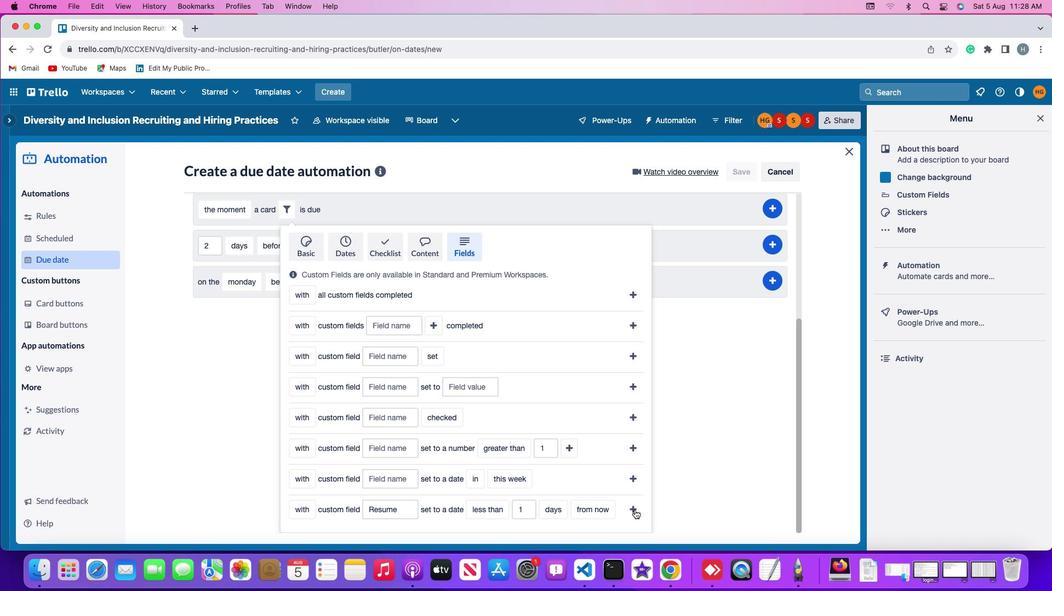 
Action: Mouse moved to (781, 404)
Screenshot: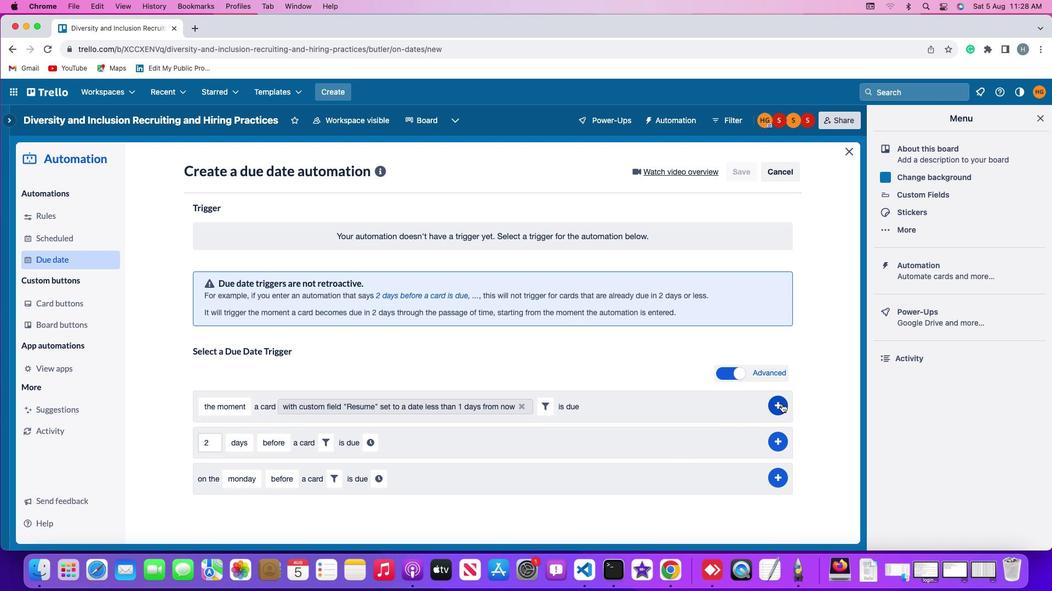 
Action: Mouse pressed left at (781, 404)
Screenshot: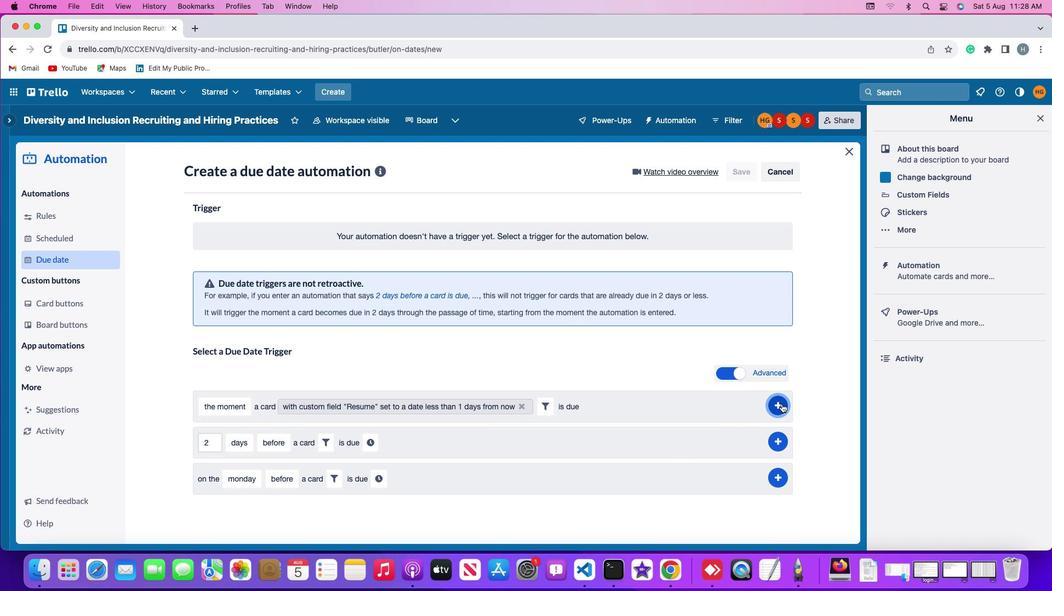 
Action: Mouse moved to (806, 344)
Screenshot: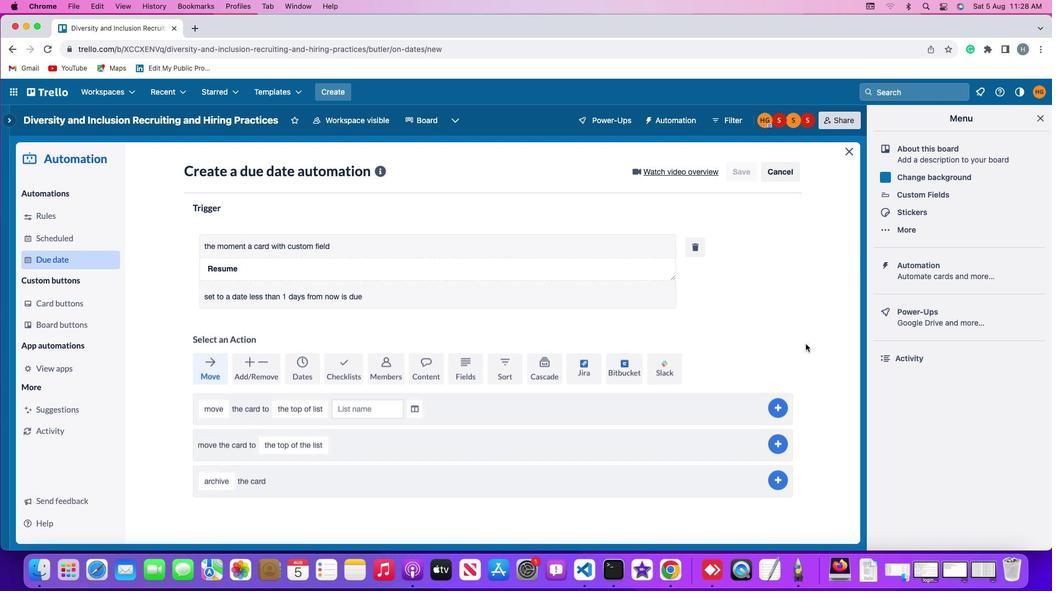 
